 Task: Look for space in Kardzhali, Bulgaria from 13th August, 2023 to 17th August, 2023 for 2 adults in price range Rs.10000 to Rs.16000. Place can be entire place with 2 bedrooms having 2 beds and 1 bathroom. Property type can be house, flat, guest house. Amenities needed are: wifi. Booking option can be shelf check-in. Required host language is English.
Action: Mouse moved to (642, 85)
Screenshot: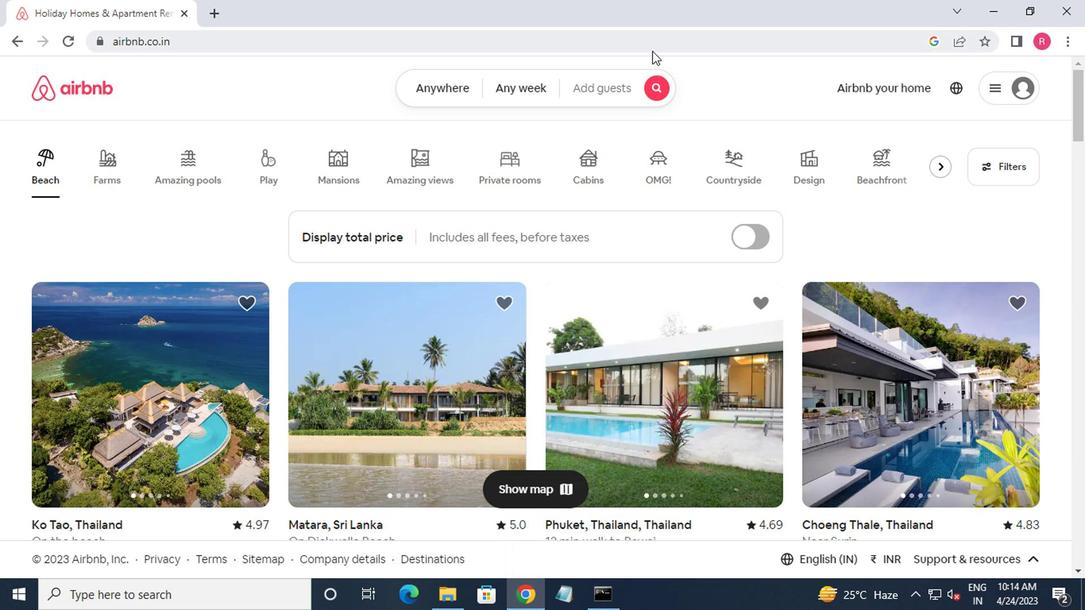 
Action: Mouse pressed left at (642, 85)
Screenshot: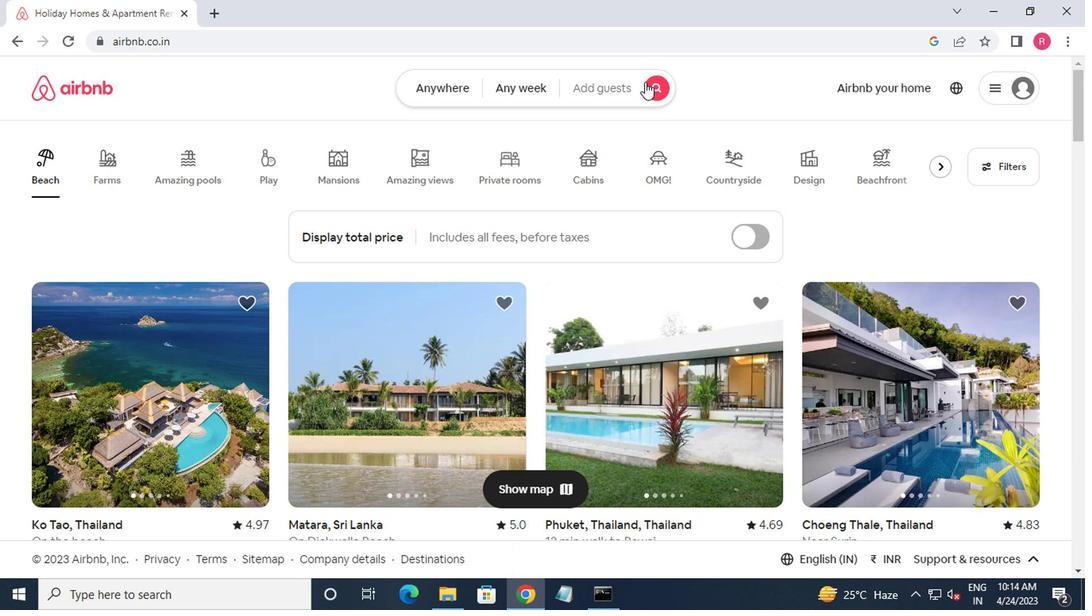 
Action: Mouse moved to (342, 162)
Screenshot: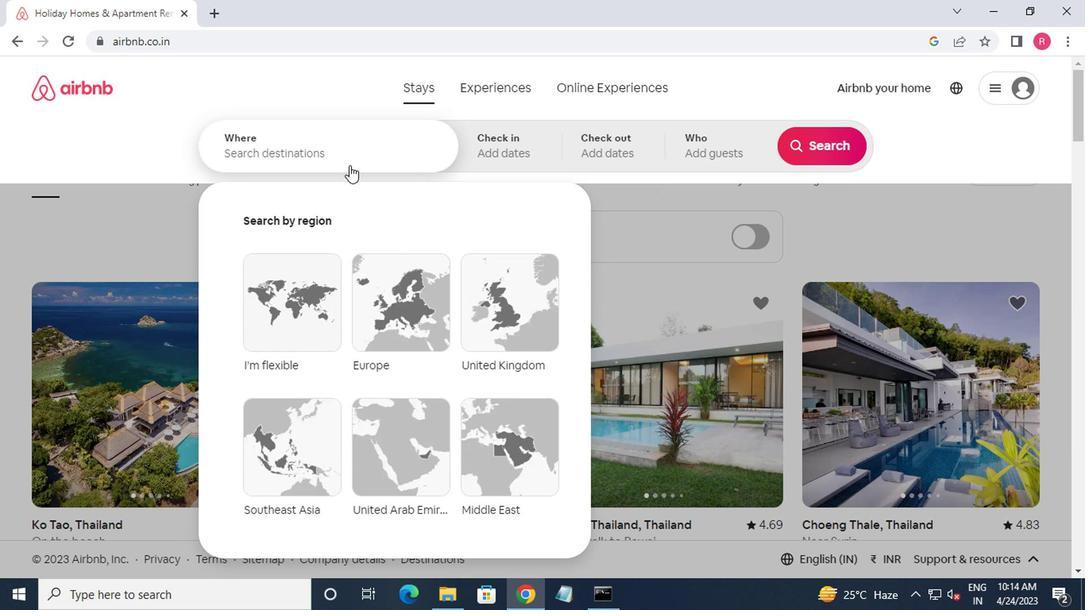 
Action: Mouse pressed left at (342, 162)
Screenshot: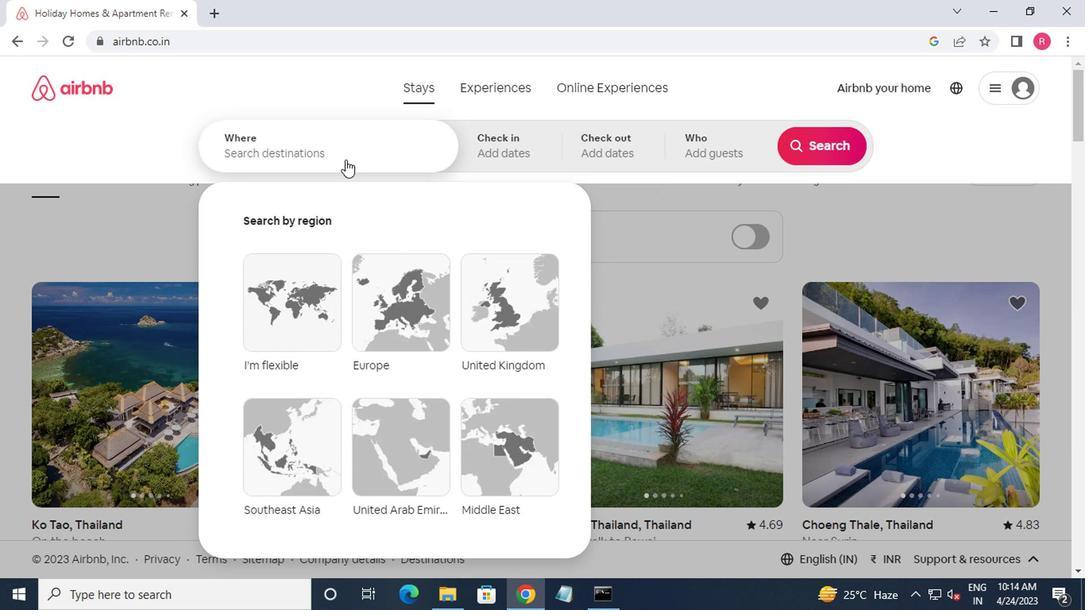 
Action: Mouse moved to (308, 183)
Screenshot: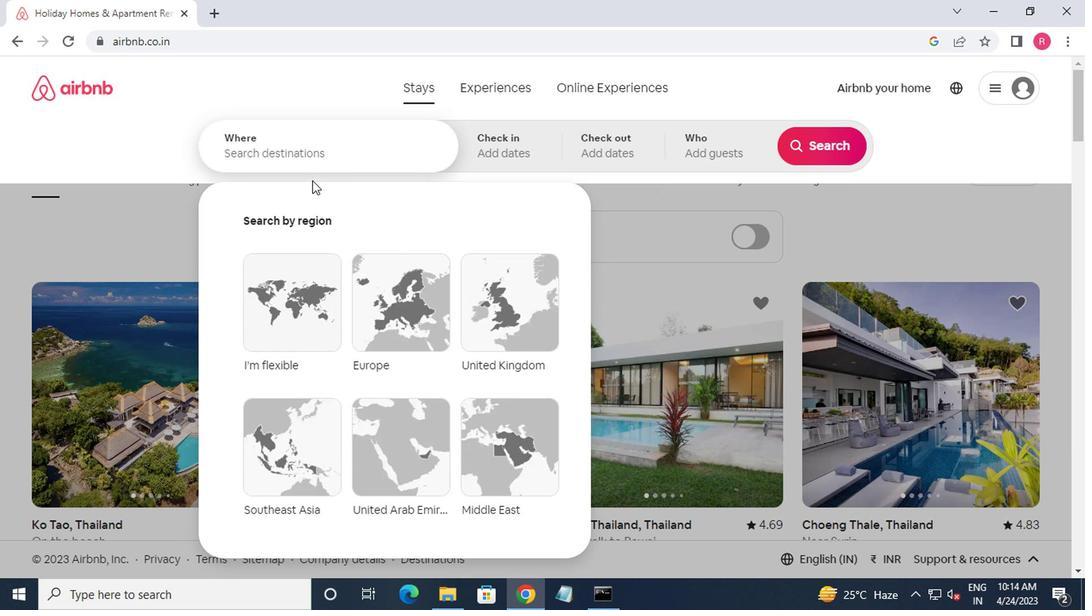 
Action: Key pressed kardzg<Key.backspace>hali
Screenshot: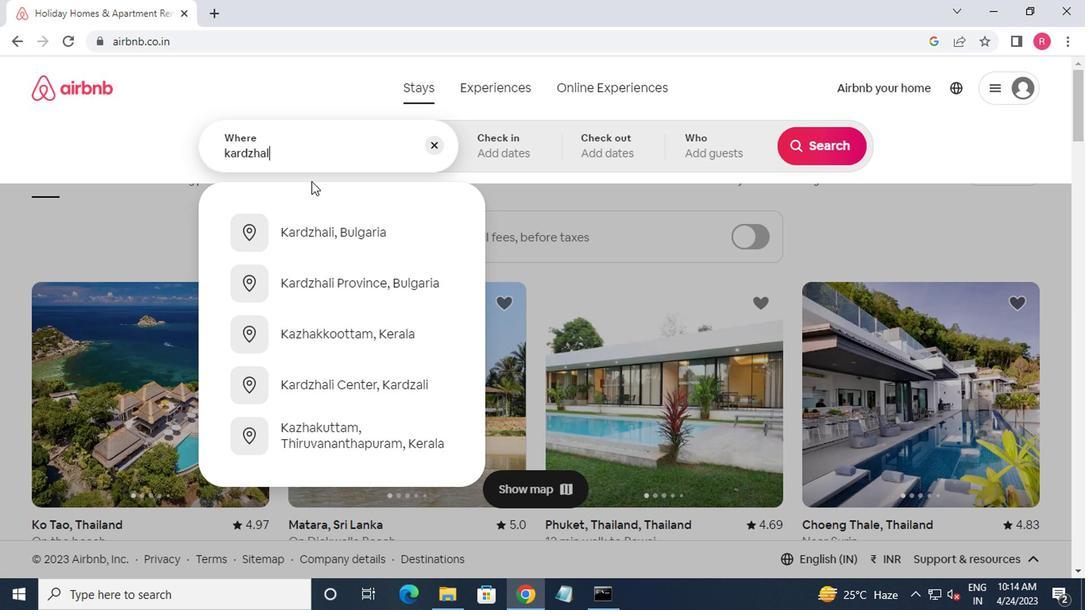 
Action: Mouse moved to (321, 246)
Screenshot: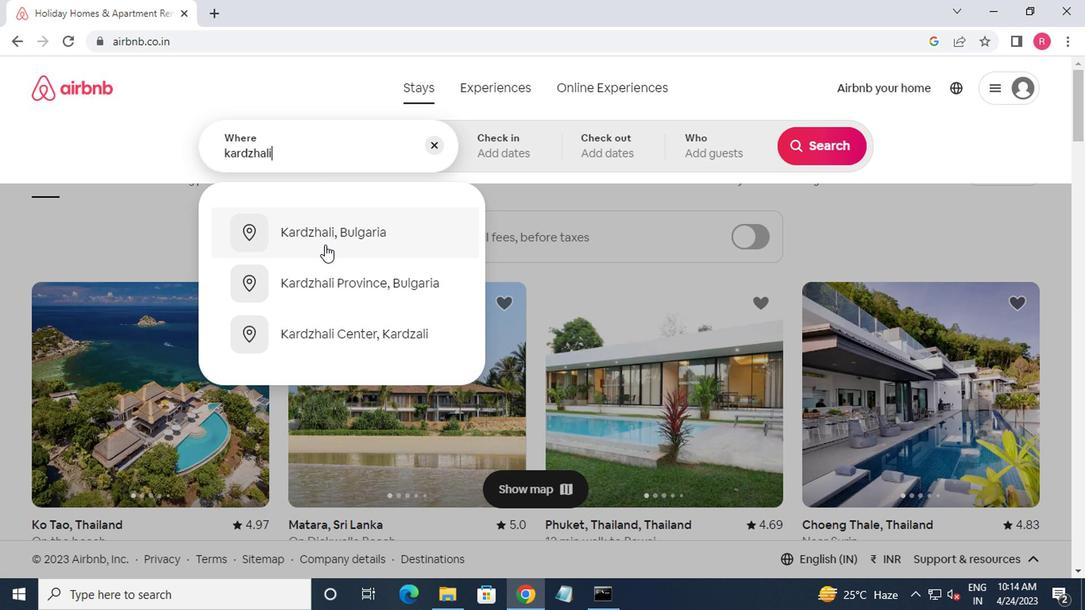 
Action: Mouse pressed left at (321, 246)
Screenshot: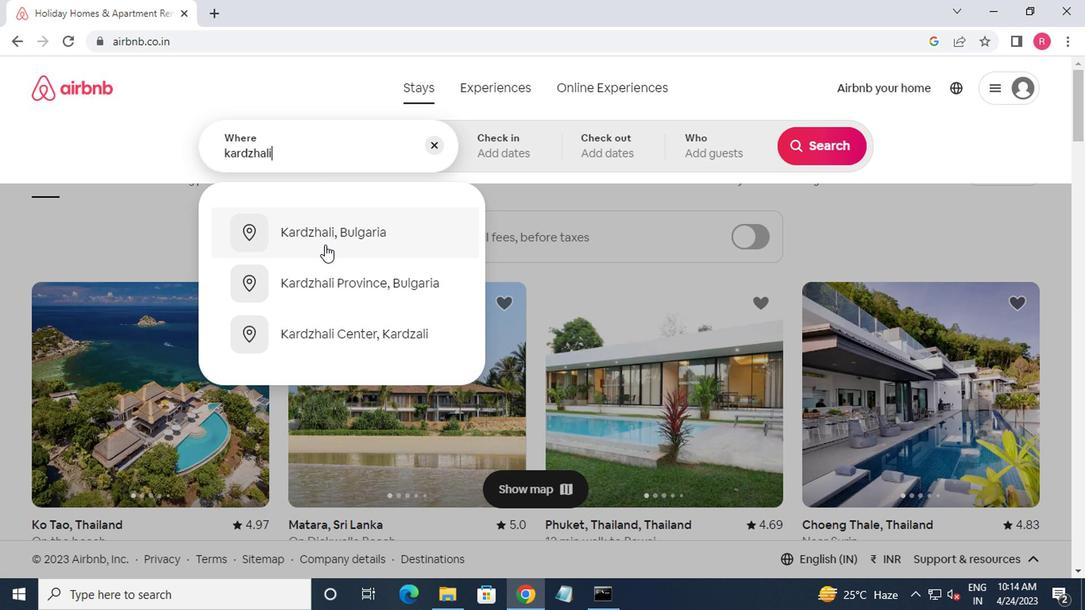 
Action: Mouse moved to (801, 274)
Screenshot: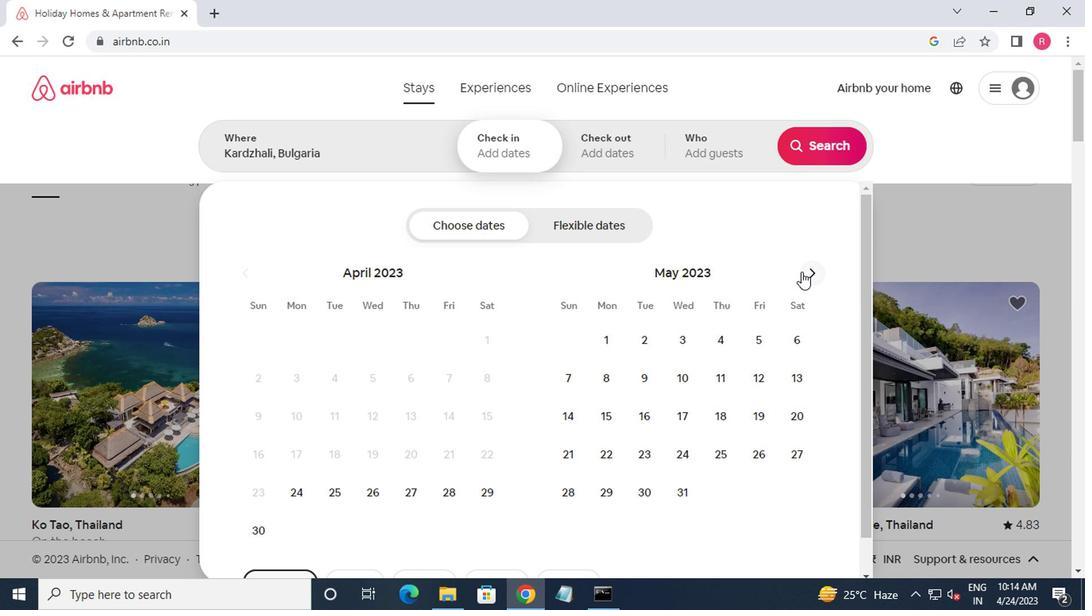 
Action: Mouse pressed left at (801, 274)
Screenshot: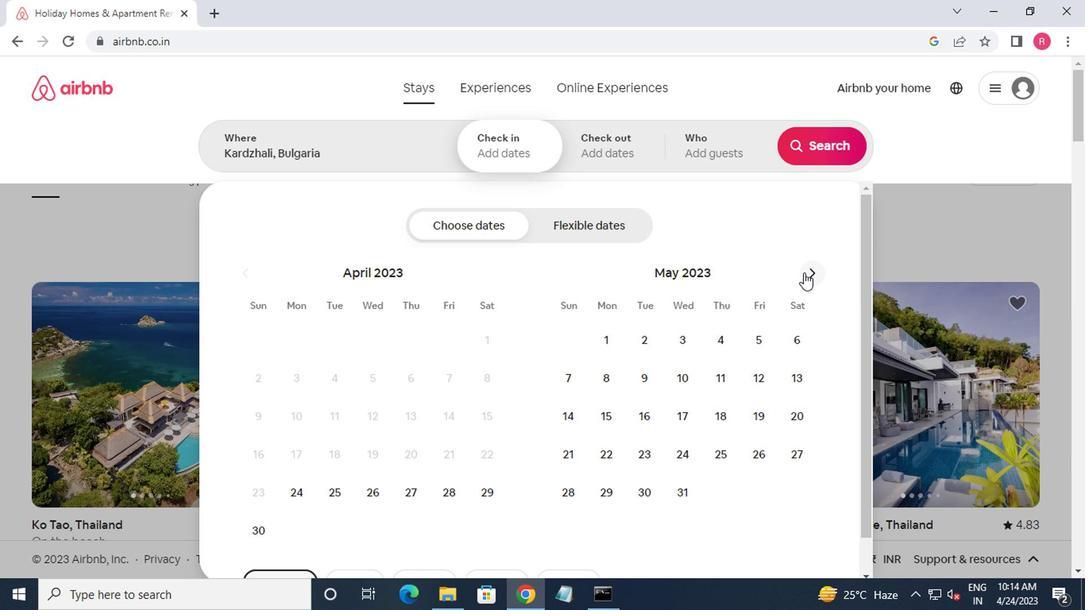 
Action: Mouse moved to (802, 274)
Screenshot: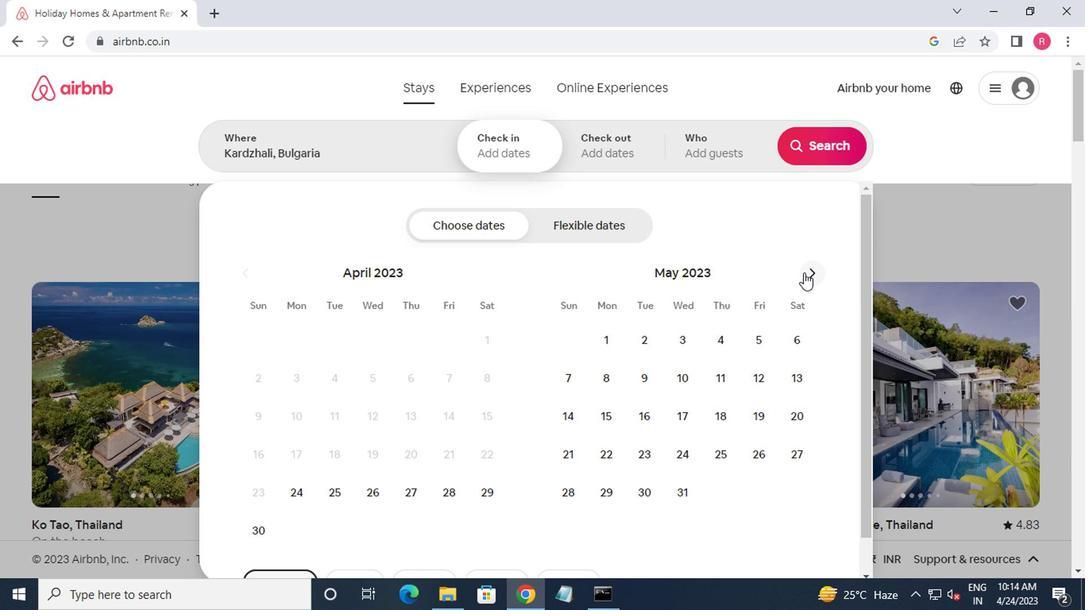
Action: Mouse pressed left at (802, 274)
Screenshot: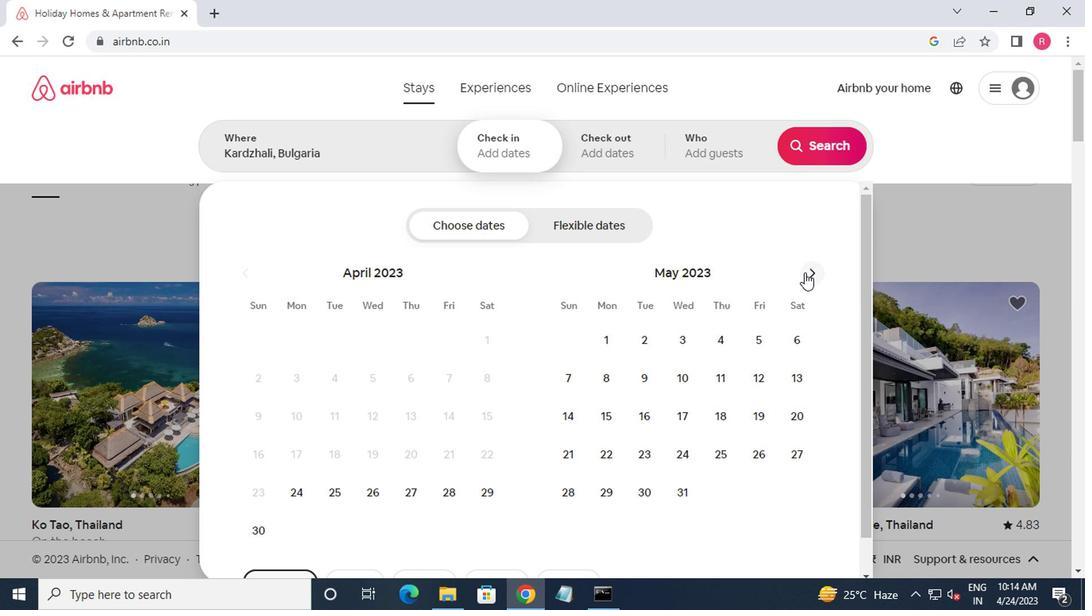 
Action: Mouse moved to (805, 274)
Screenshot: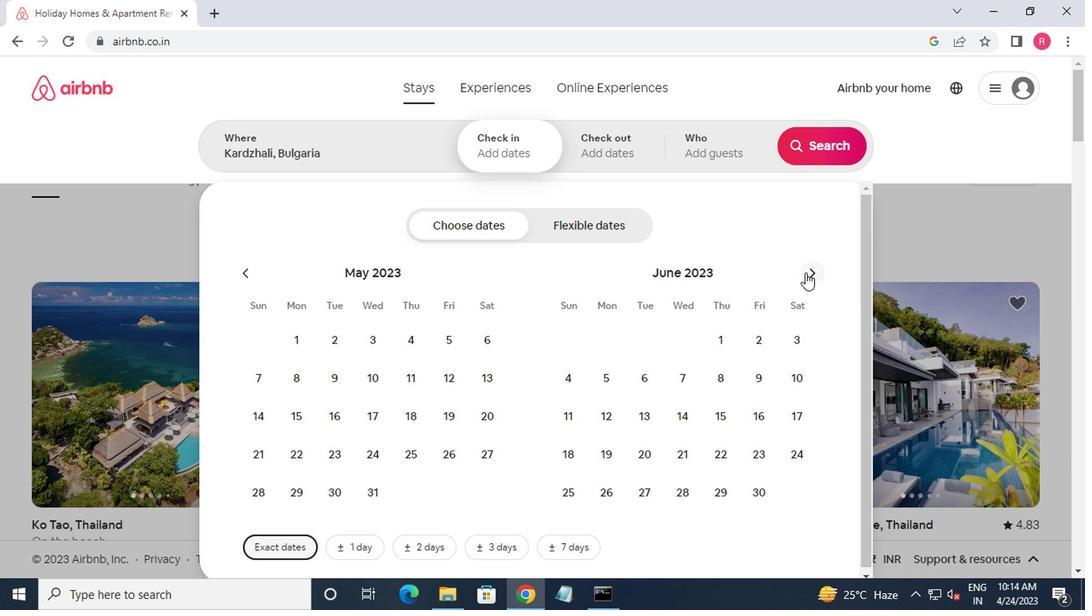 
Action: Mouse pressed left at (805, 274)
Screenshot: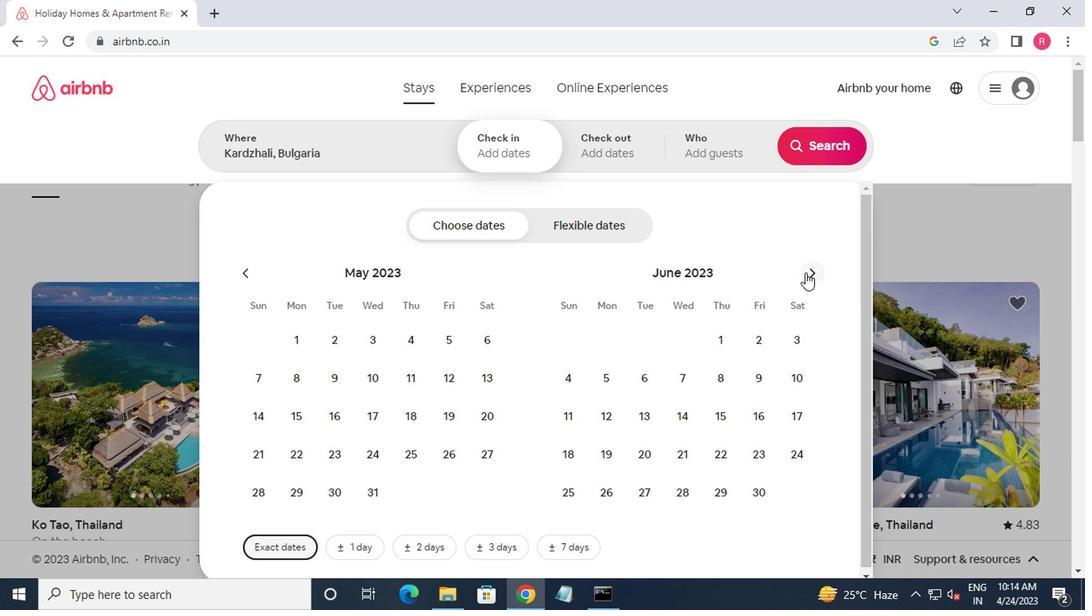 
Action: Mouse pressed left at (805, 274)
Screenshot: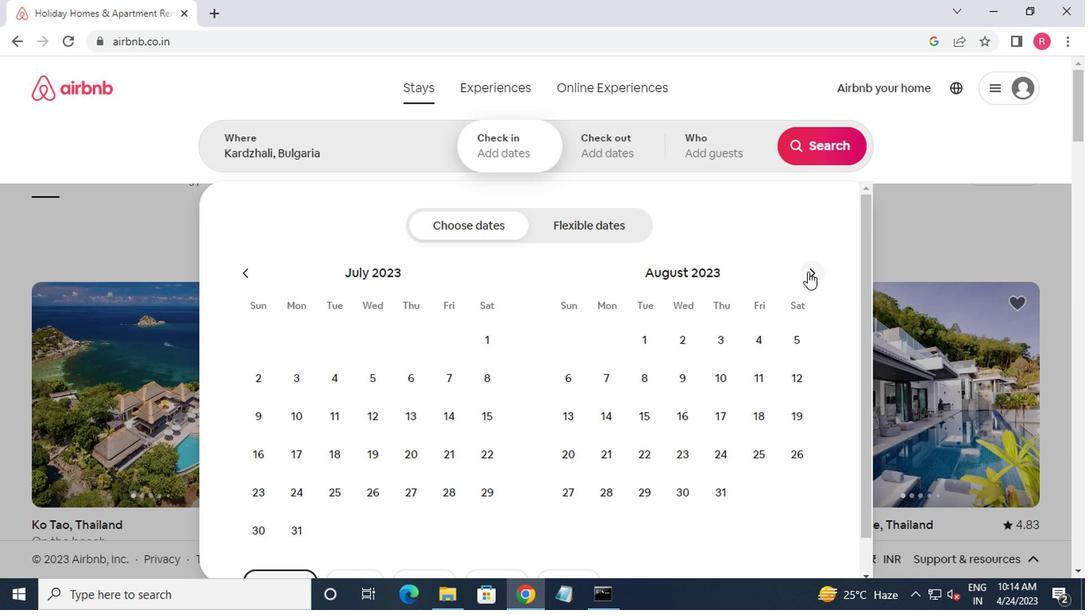 
Action: Mouse moved to (260, 423)
Screenshot: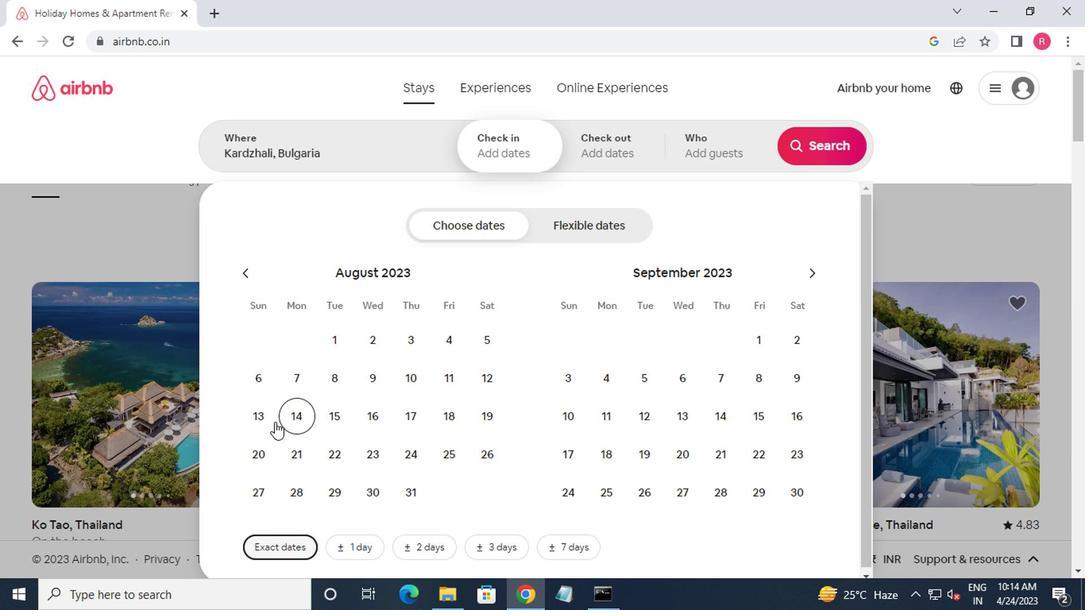 
Action: Mouse pressed left at (260, 423)
Screenshot: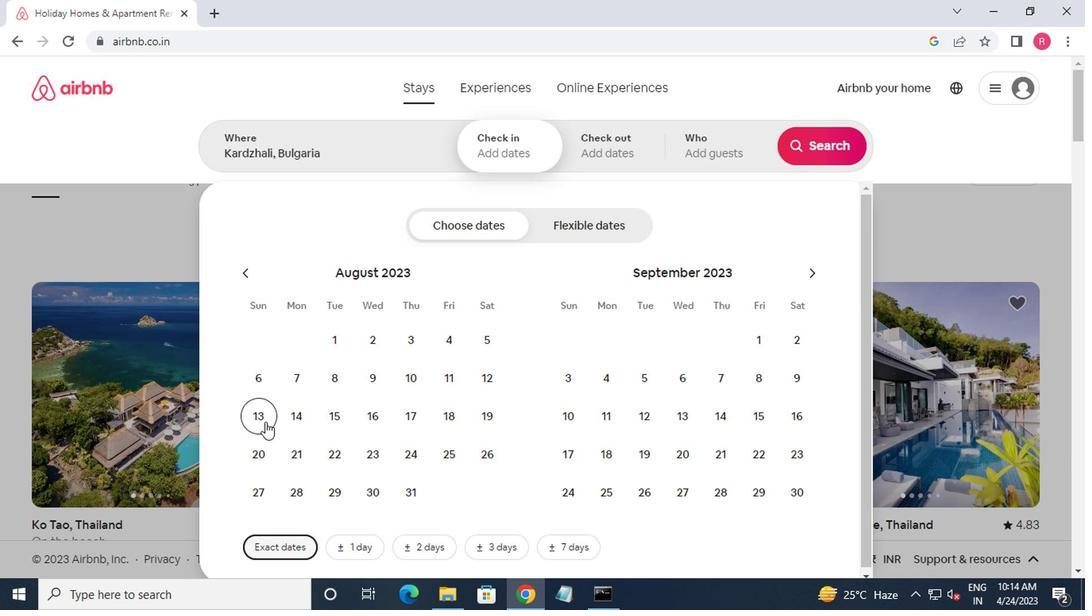 
Action: Mouse moved to (399, 425)
Screenshot: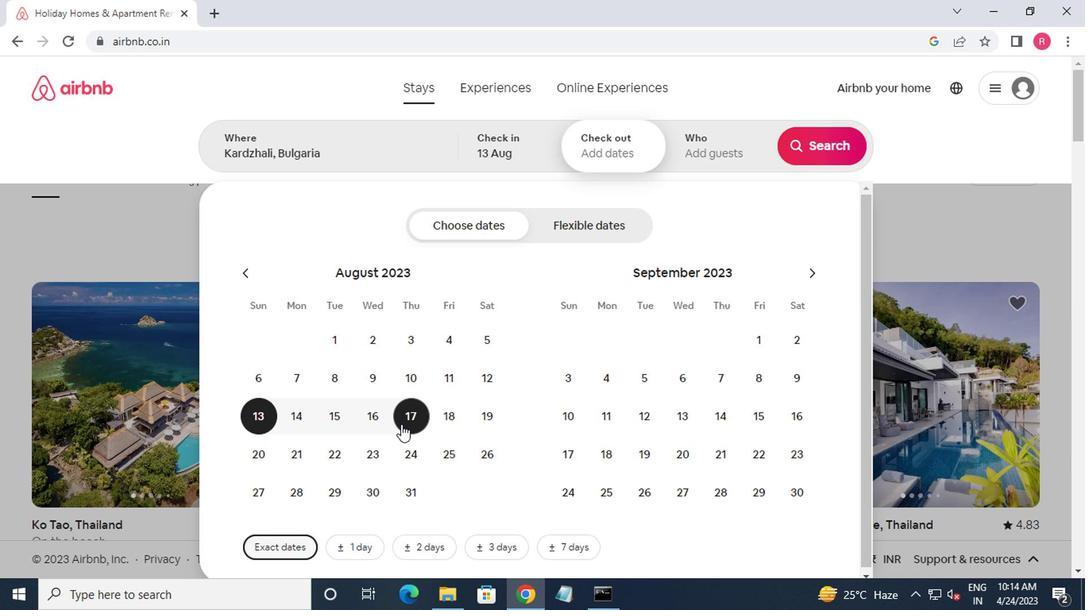 
Action: Mouse pressed left at (399, 425)
Screenshot: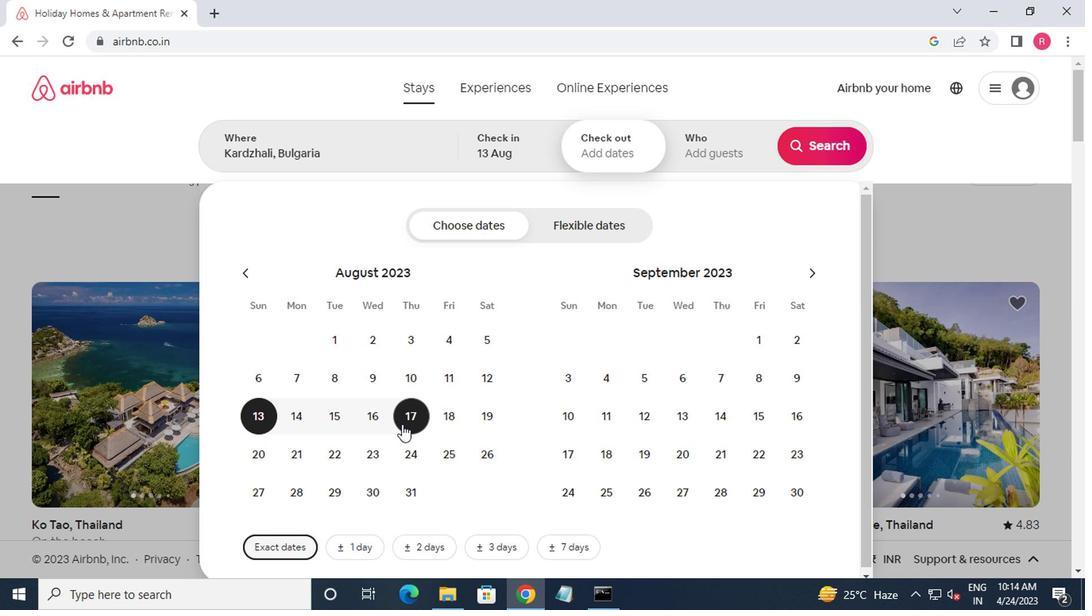 
Action: Mouse moved to (690, 151)
Screenshot: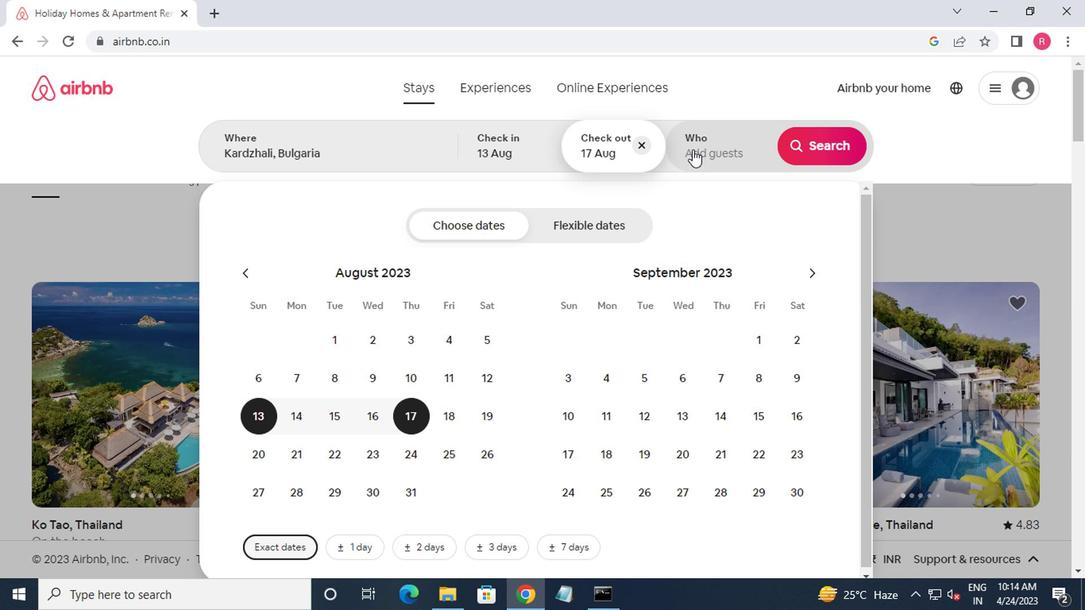 
Action: Mouse pressed left at (690, 151)
Screenshot: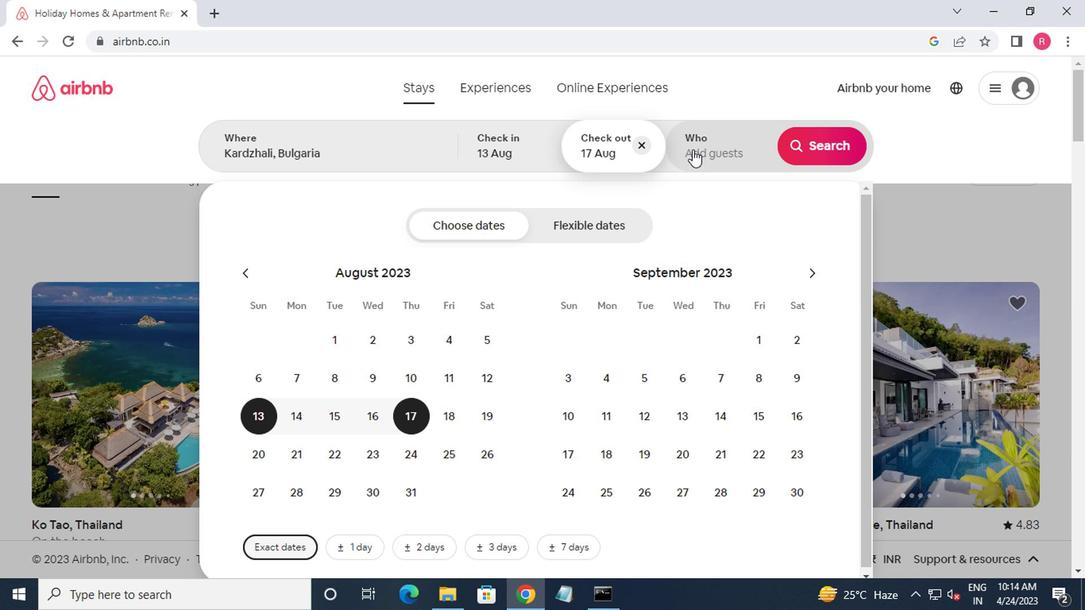 
Action: Mouse moved to (819, 236)
Screenshot: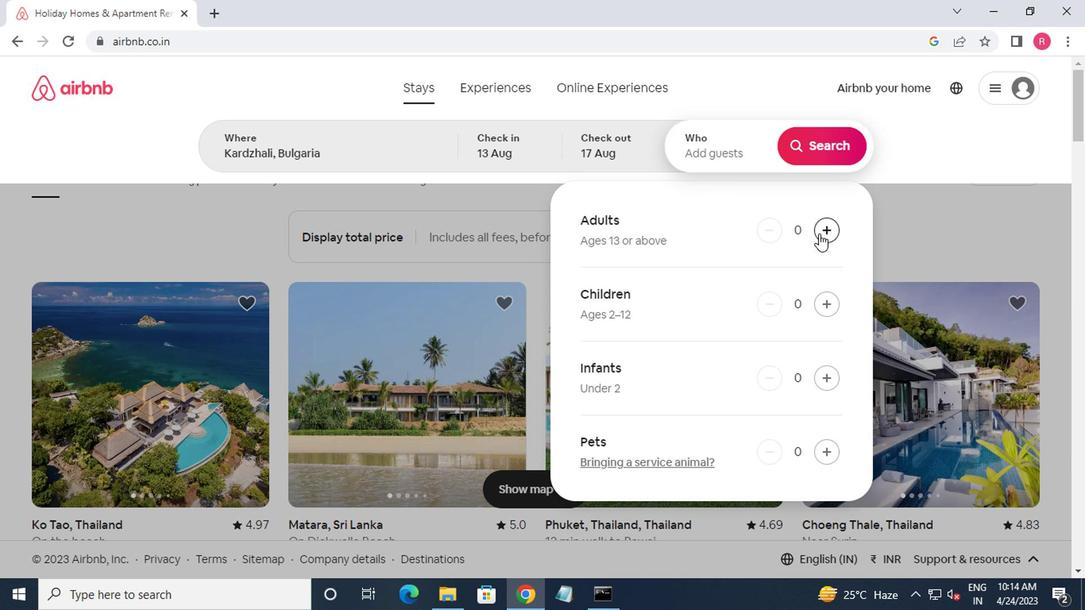 
Action: Mouse pressed left at (819, 236)
Screenshot: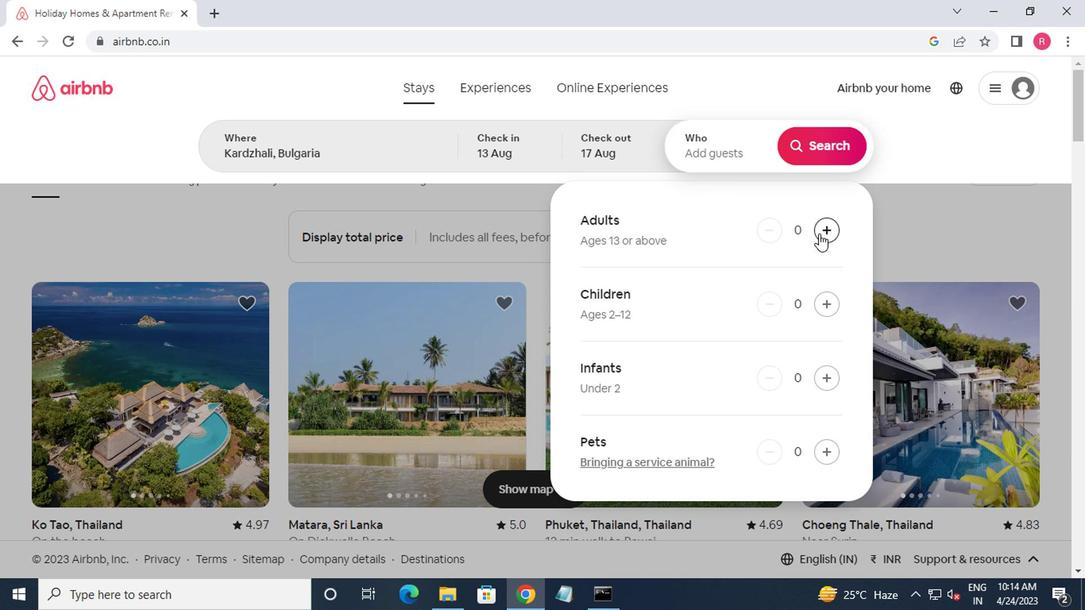 
Action: Mouse moved to (819, 236)
Screenshot: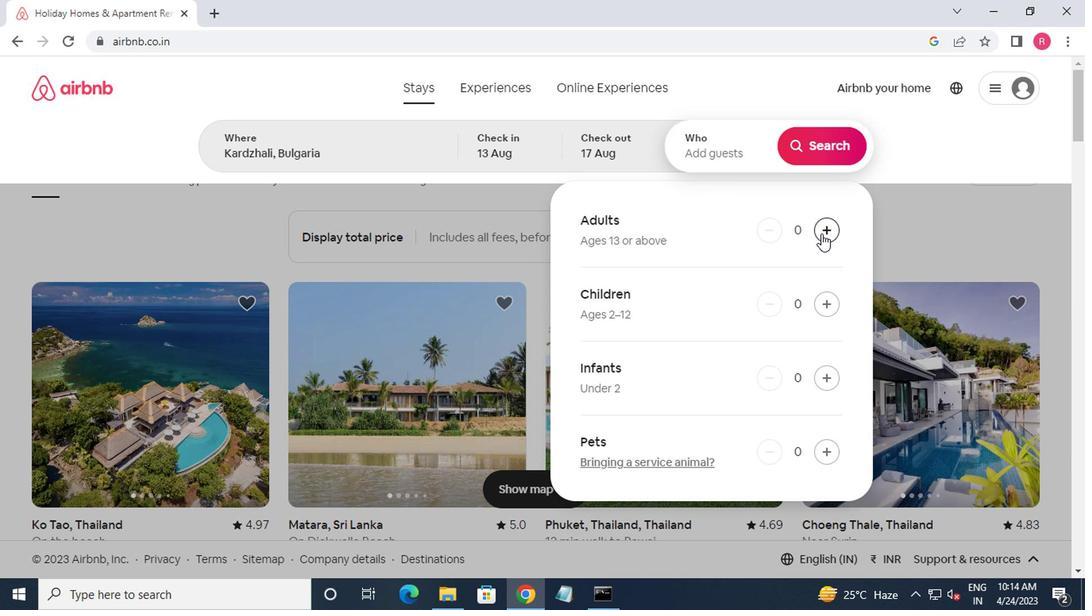 
Action: Mouse pressed left at (819, 236)
Screenshot: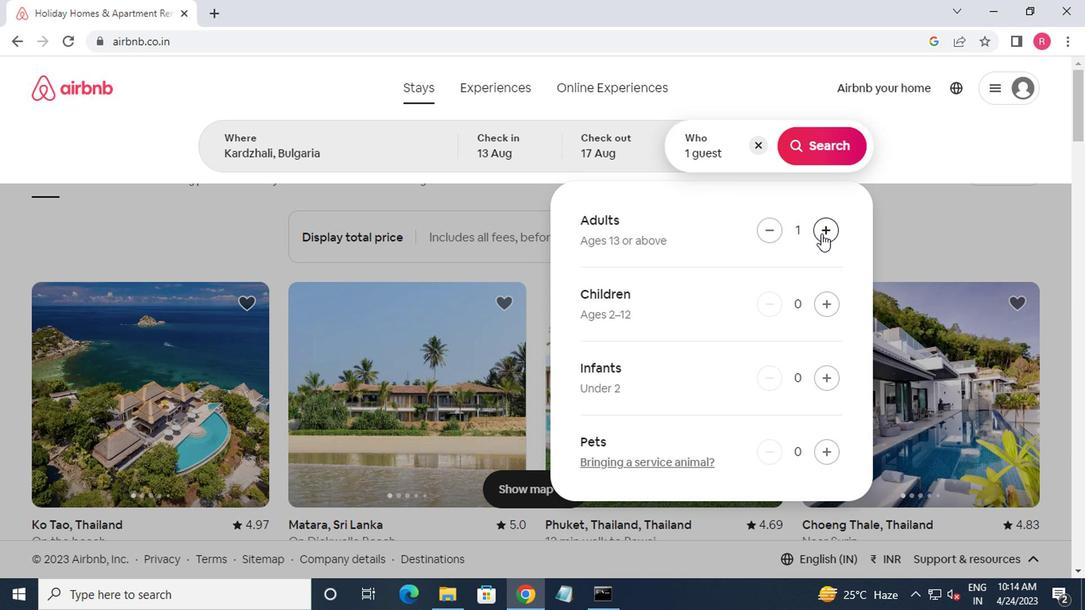 
Action: Mouse moved to (809, 161)
Screenshot: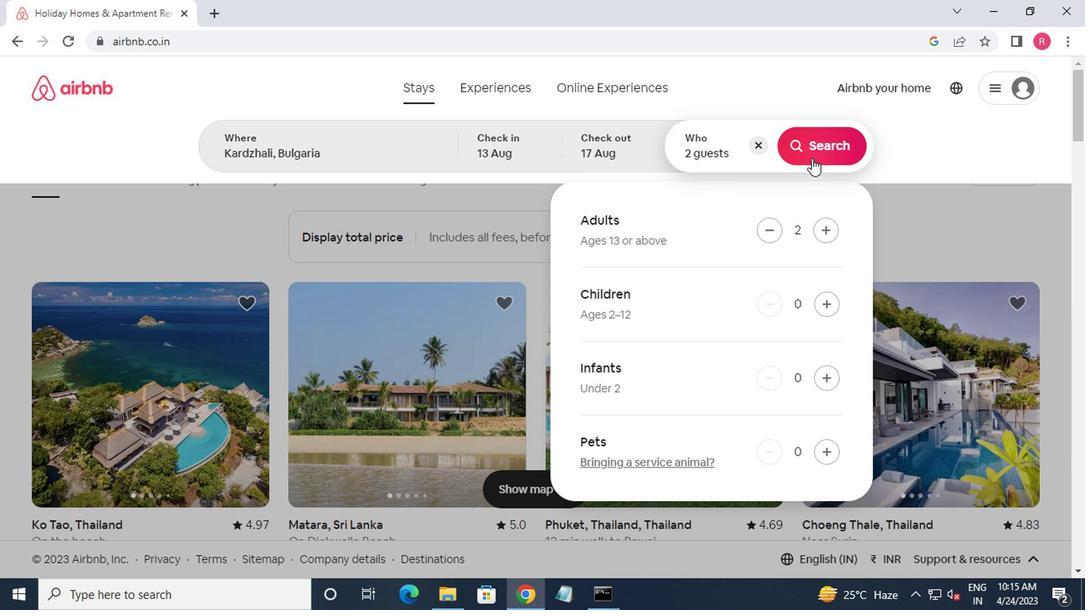 
Action: Mouse pressed left at (809, 161)
Screenshot: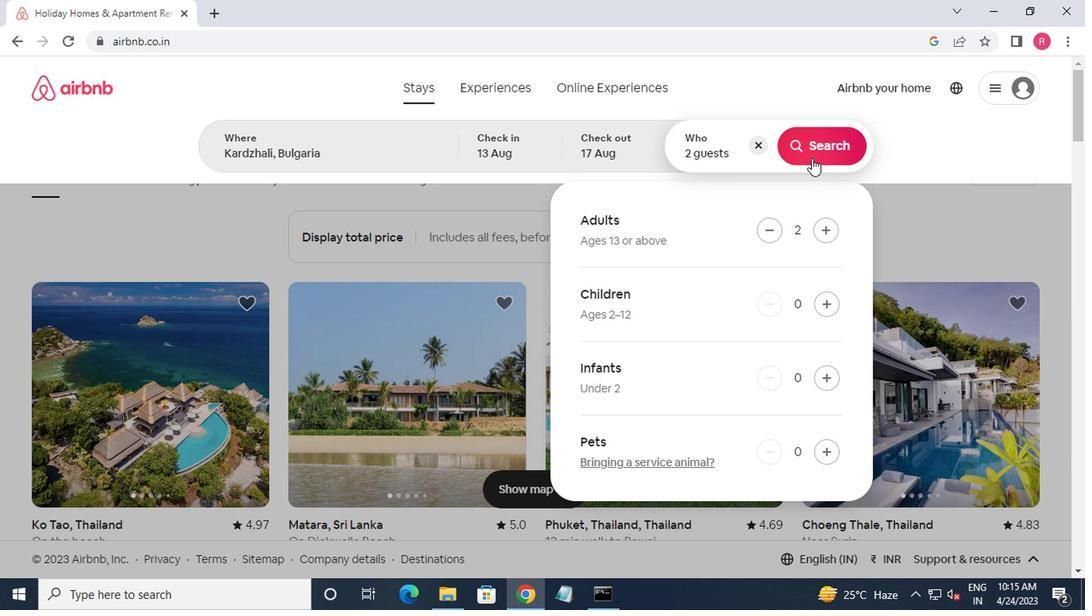 
Action: Mouse moved to (1005, 154)
Screenshot: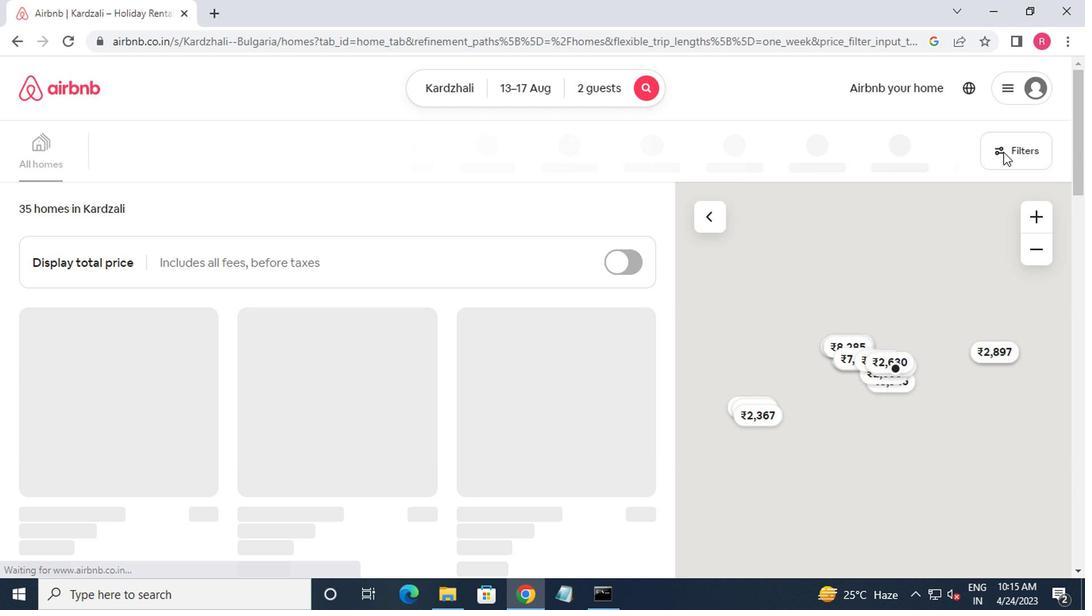 
Action: Mouse pressed left at (1005, 154)
Screenshot: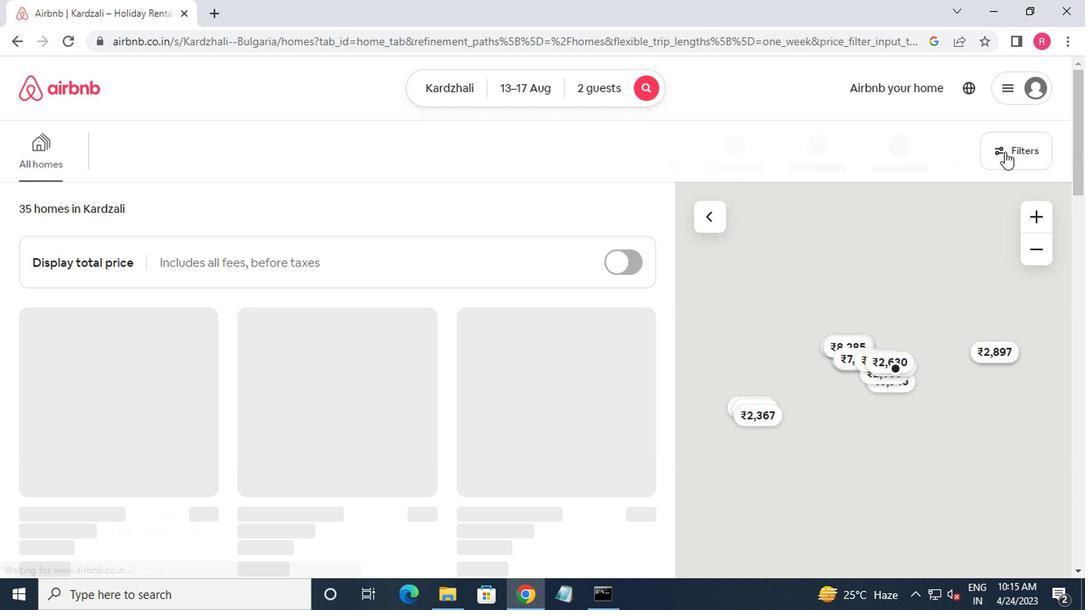 
Action: Mouse moved to (404, 343)
Screenshot: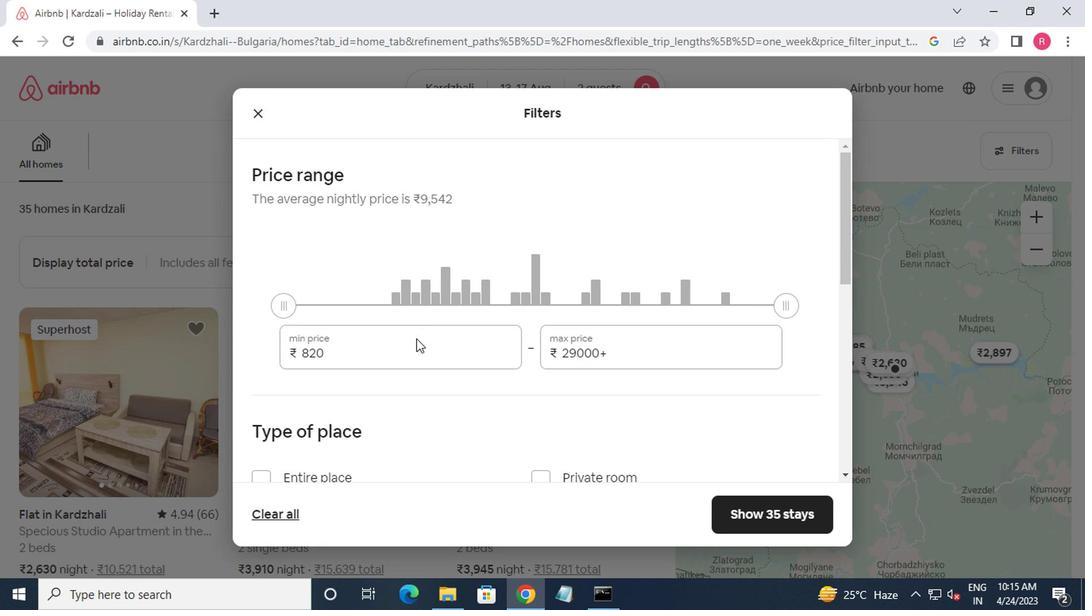
Action: Mouse pressed left at (404, 343)
Screenshot: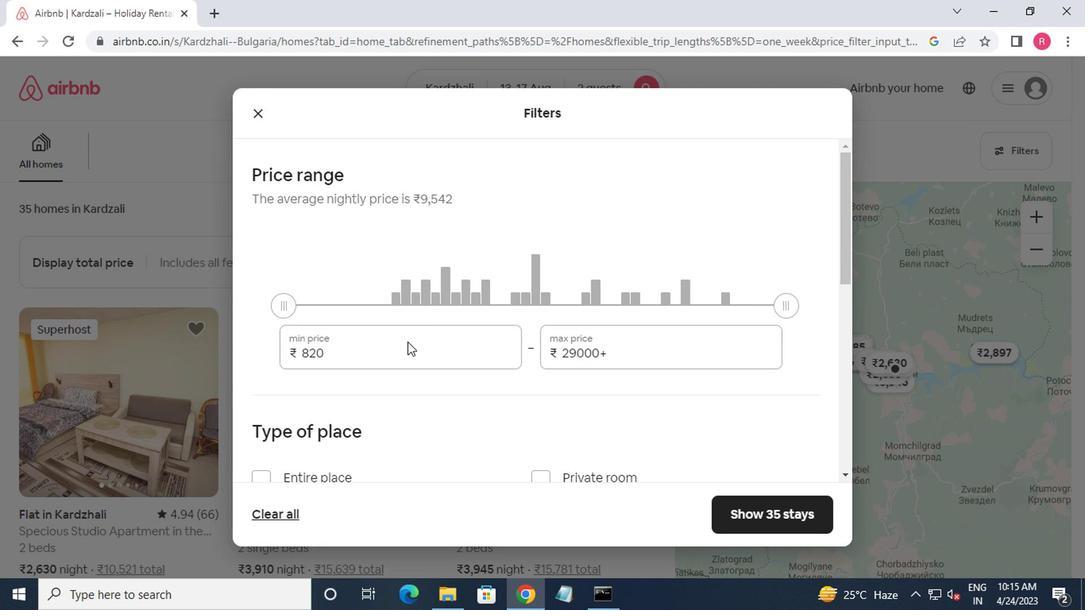 
Action: Mouse moved to (386, 353)
Screenshot: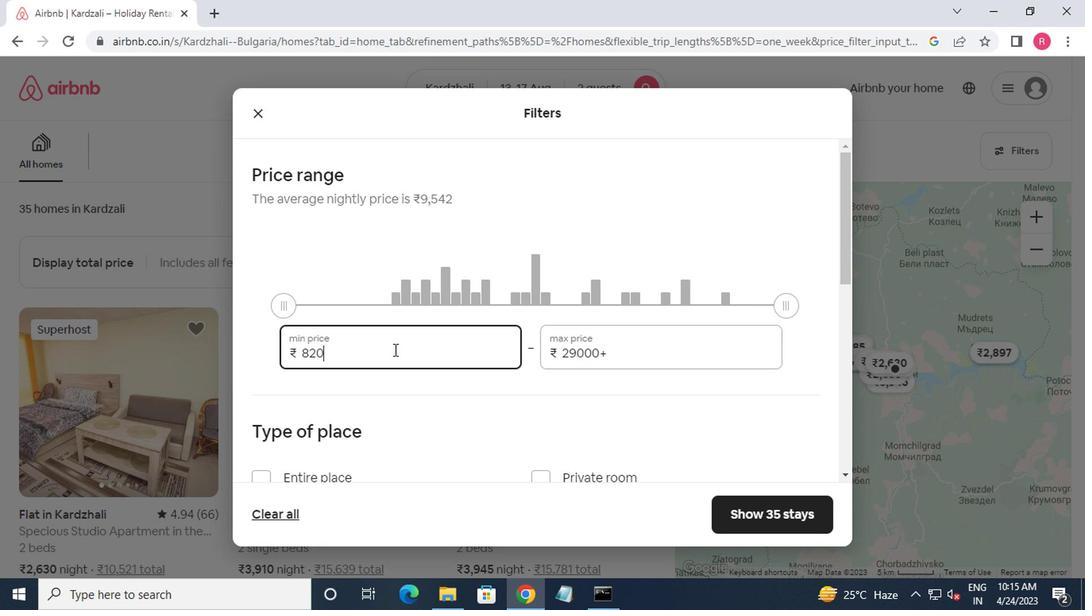 
Action: Key pressed <Key.backspace><Key.backspace><Key.backspace><Key.backspace><Key.backspace><Key.backspace><Key.backspace><Key.backspace><Key.backspace><Key.backspace><Key.backspace><Key.backspace>10000<Key.tab>16000
Screenshot: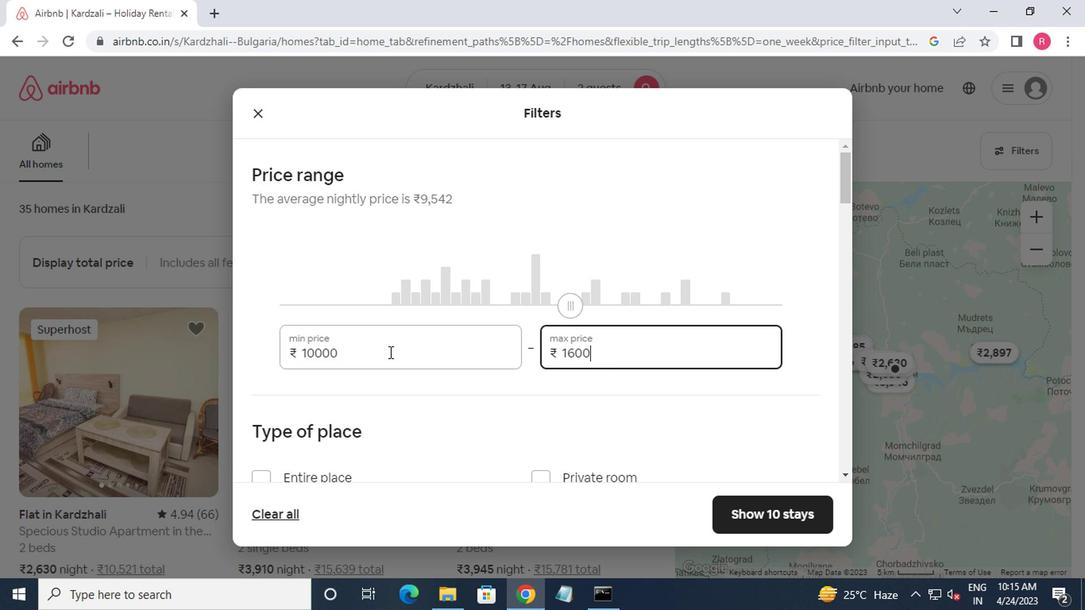 
Action: Mouse moved to (402, 362)
Screenshot: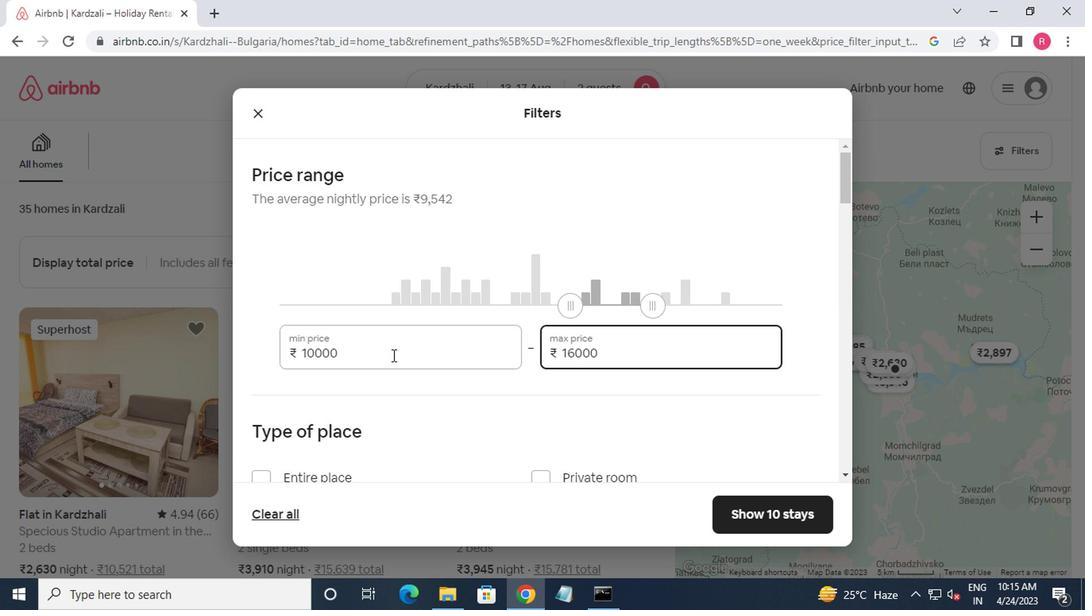 
Action: Mouse scrolled (402, 361) with delta (0, 0)
Screenshot: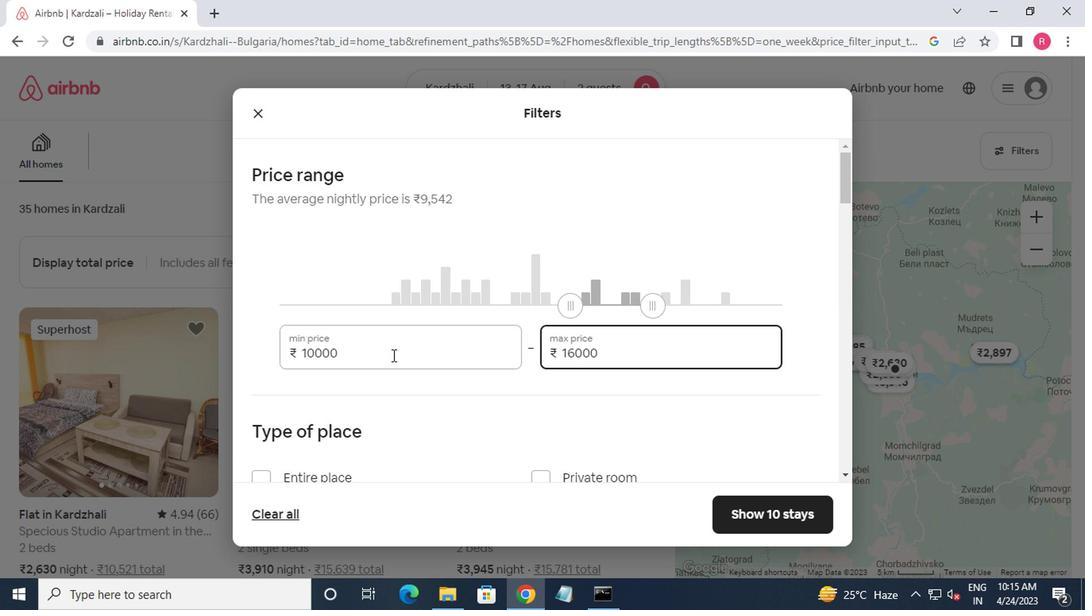 
Action: Mouse moved to (412, 364)
Screenshot: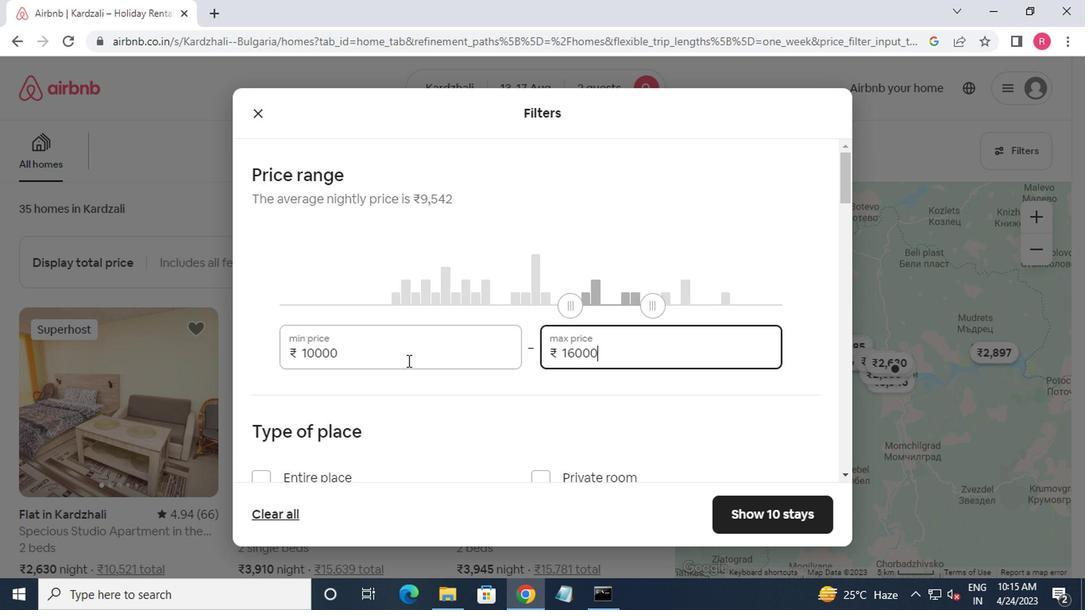 
Action: Mouse scrolled (412, 363) with delta (0, 0)
Screenshot: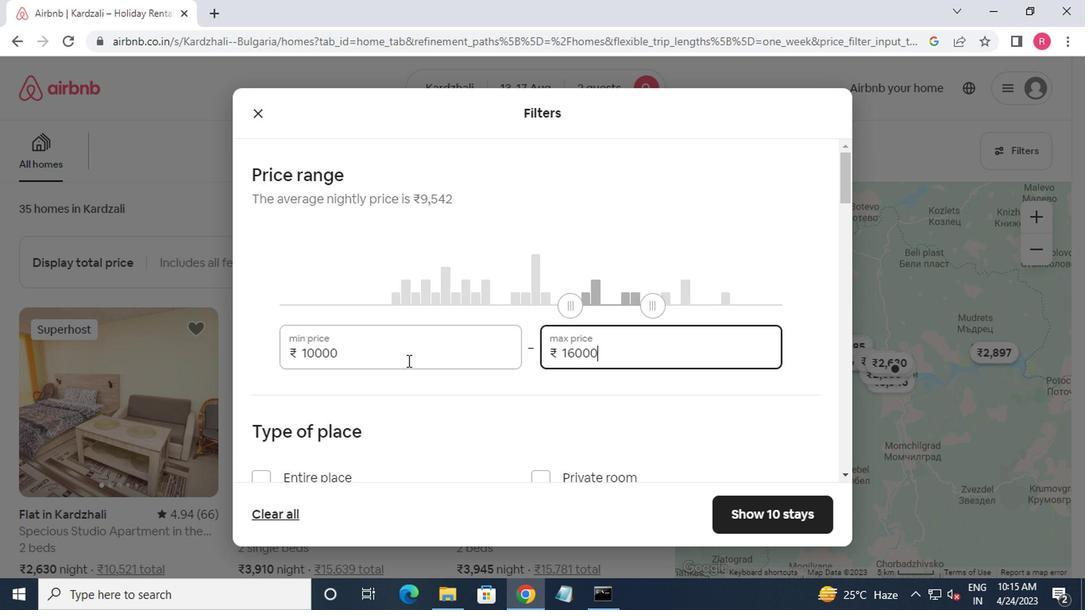 
Action: Mouse moved to (301, 330)
Screenshot: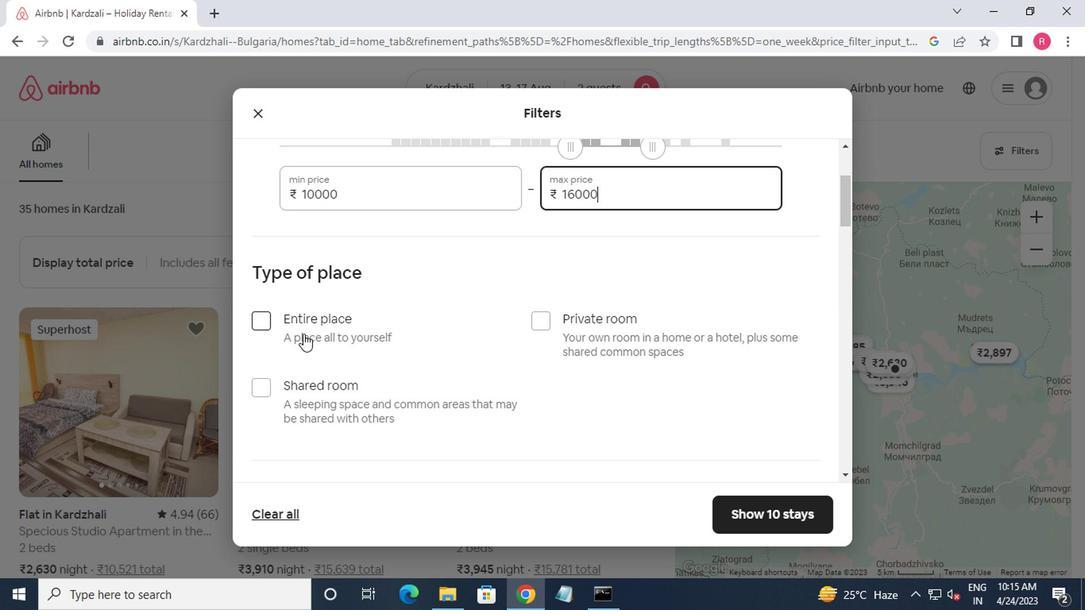 
Action: Mouse pressed left at (301, 330)
Screenshot: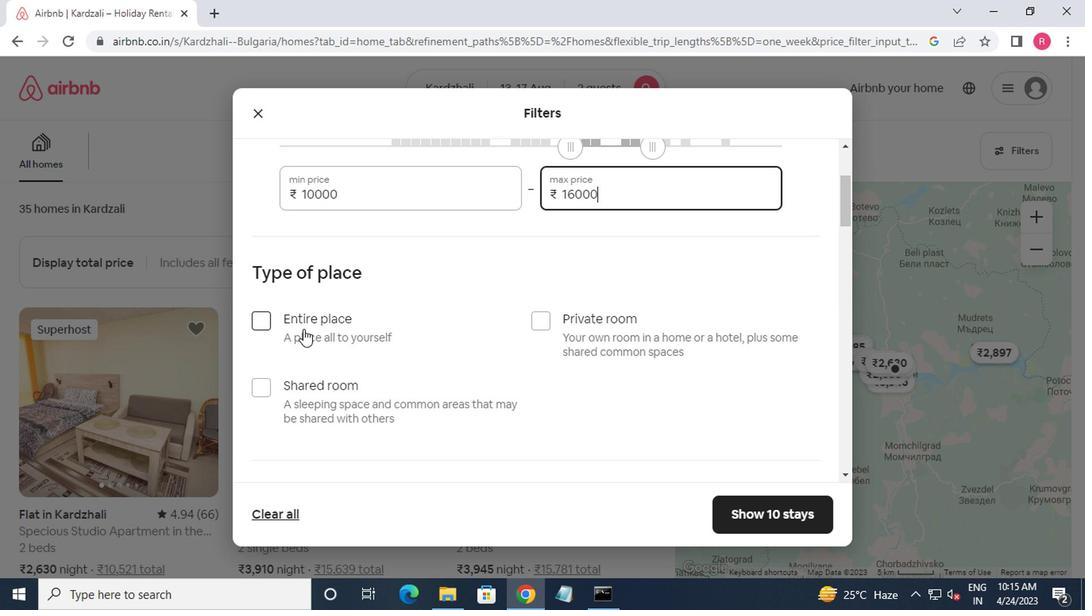
Action: Mouse moved to (356, 346)
Screenshot: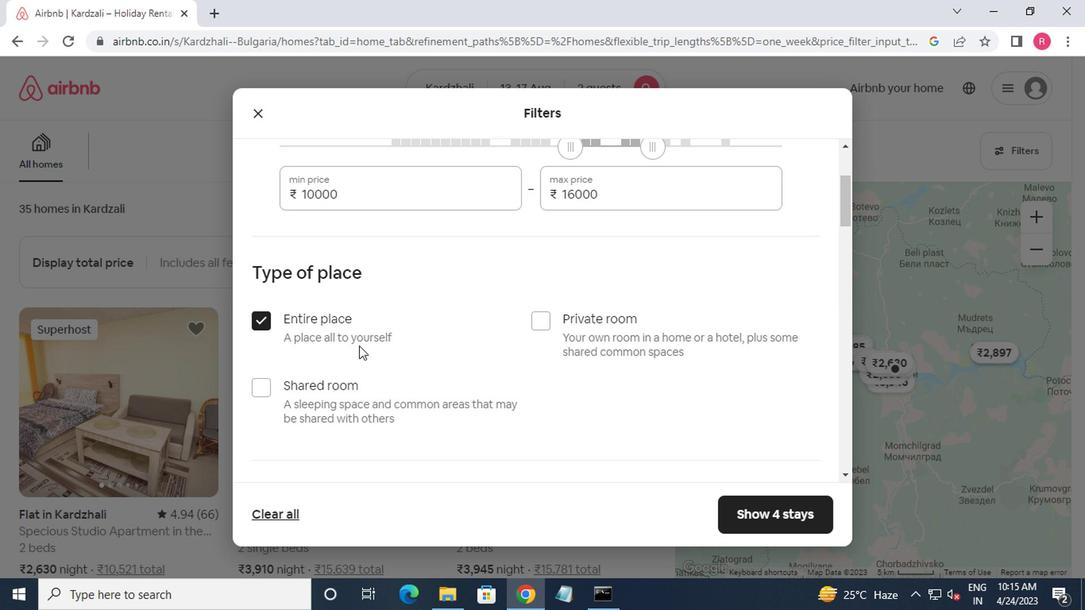 
Action: Mouse scrolled (356, 346) with delta (0, 0)
Screenshot: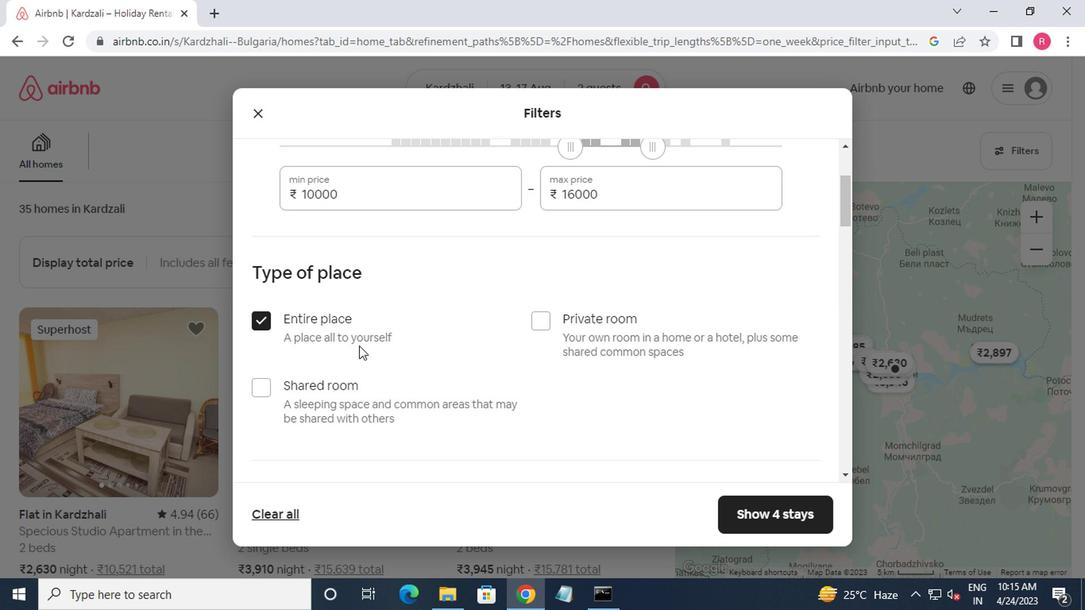 
Action: Mouse moved to (357, 346)
Screenshot: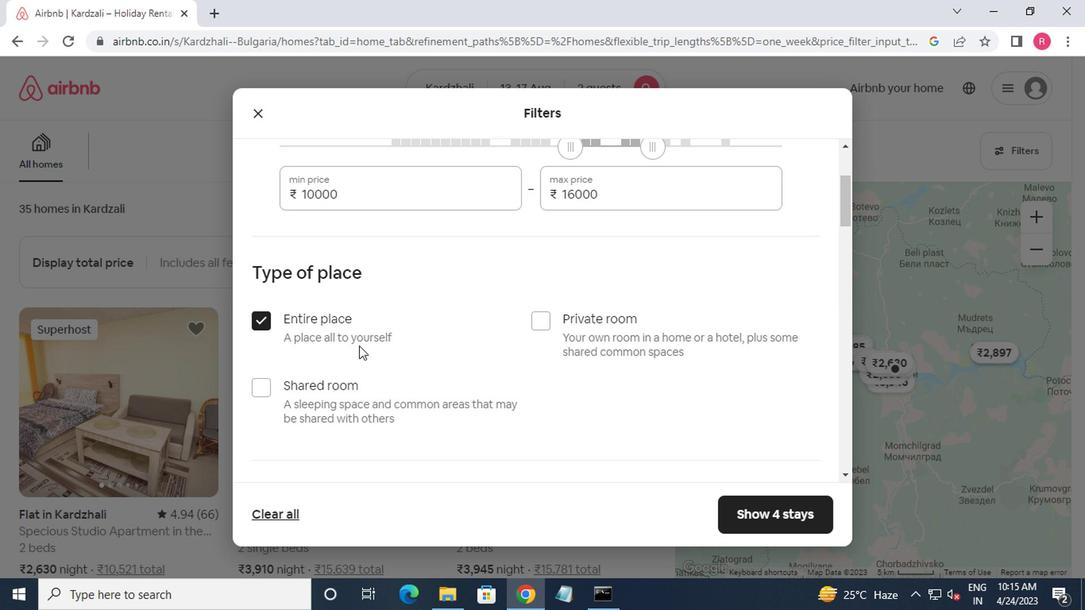 
Action: Mouse scrolled (357, 346) with delta (0, 0)
Screenshot: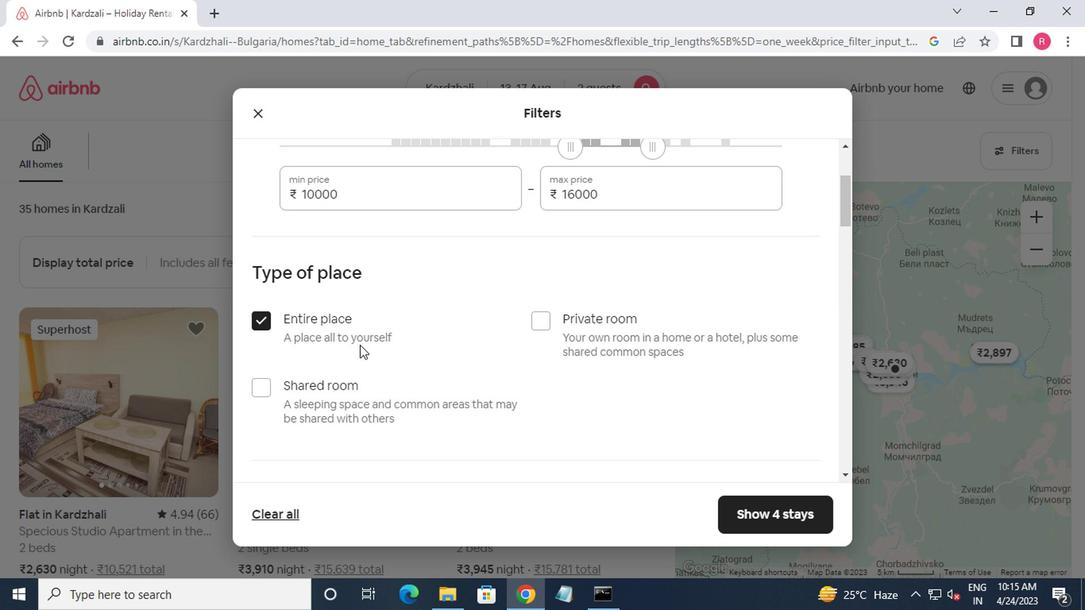 
Action: Mouse moved to (395, 430)
Screenshot: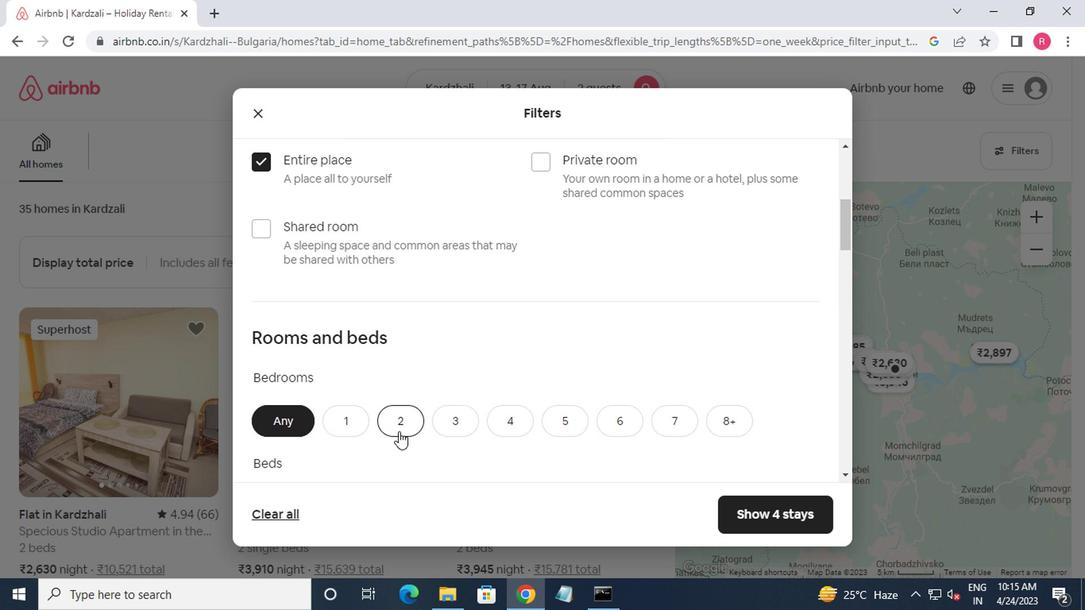 
Action: Mouse pressed left at (395, 430)
Screenshot: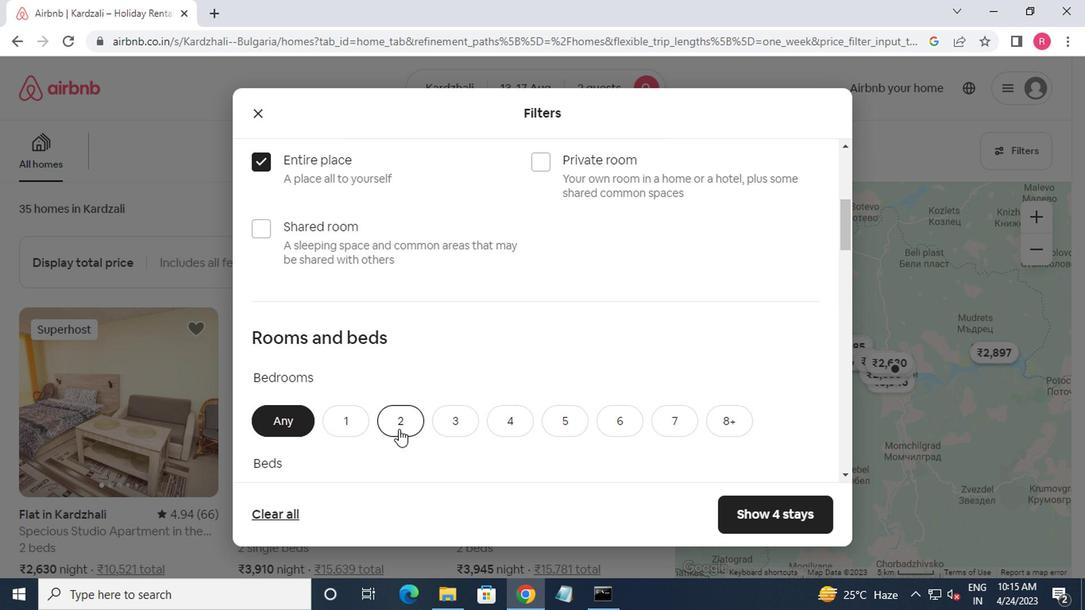
Action: Mouse moved to (395, 425)
Screenshot: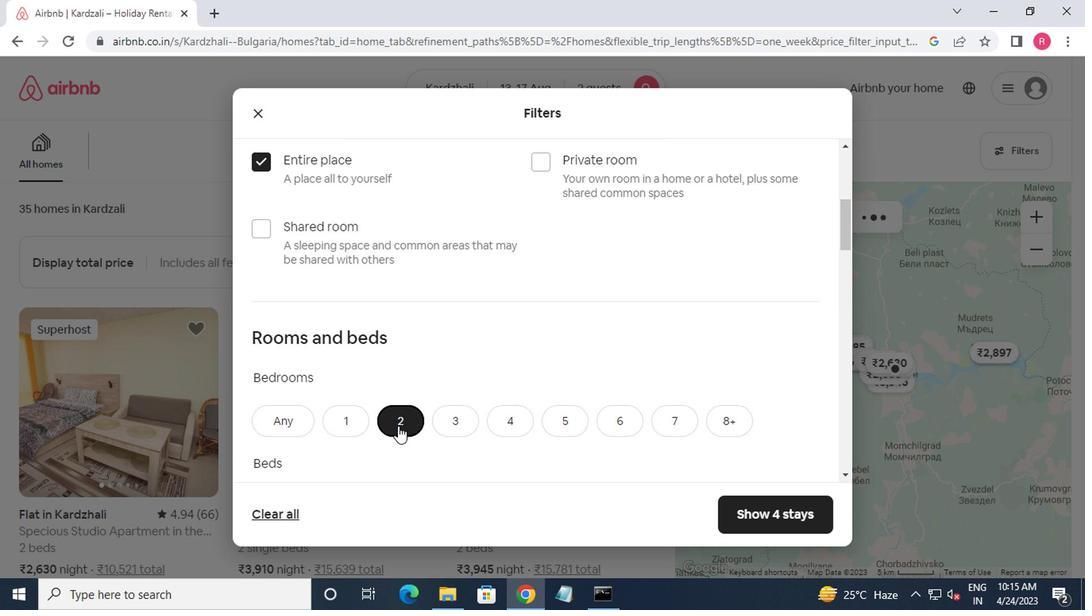 
Action: Mouse scrolled (395, 424) with delta (0, -1)
Screenshot: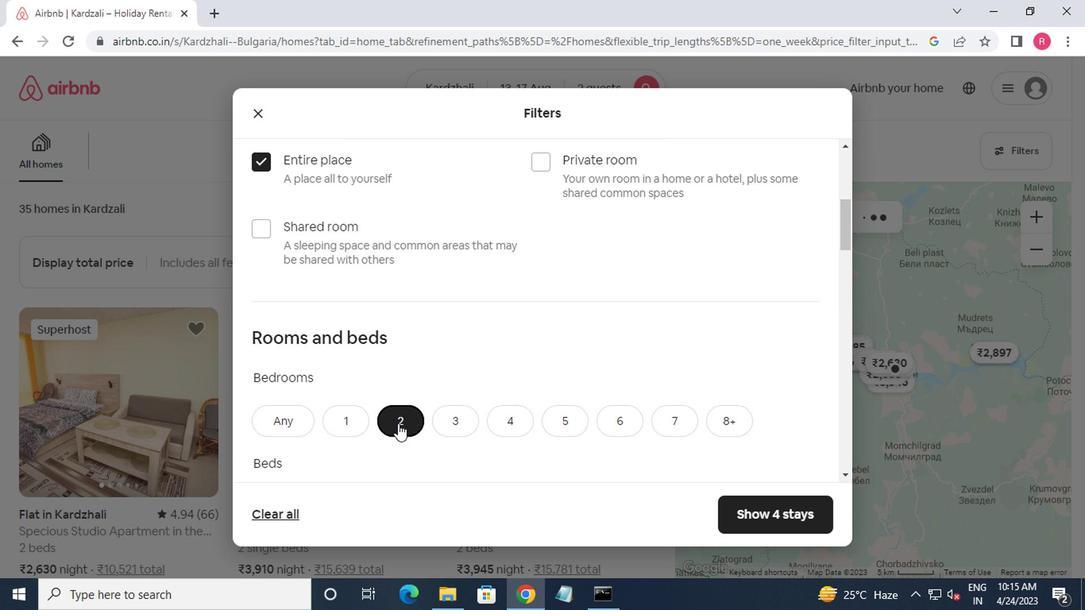 
Action: Mouse scrolled (395, 424) with delta (0, -1)
Screenshot: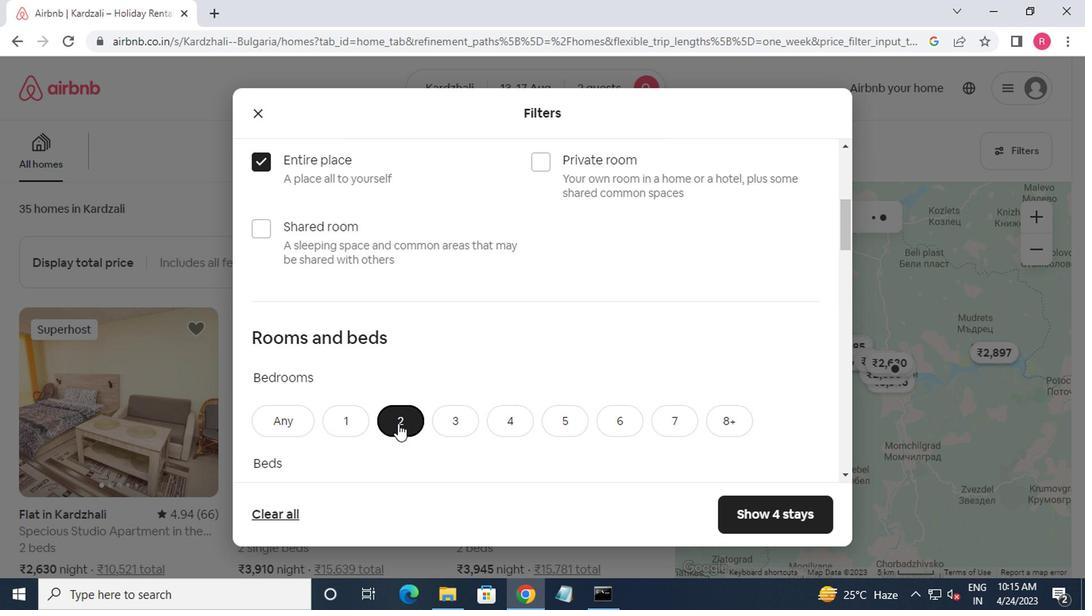 
Action: Mouse scrolled (395, 424) with delta (0, -1)
Screenshot: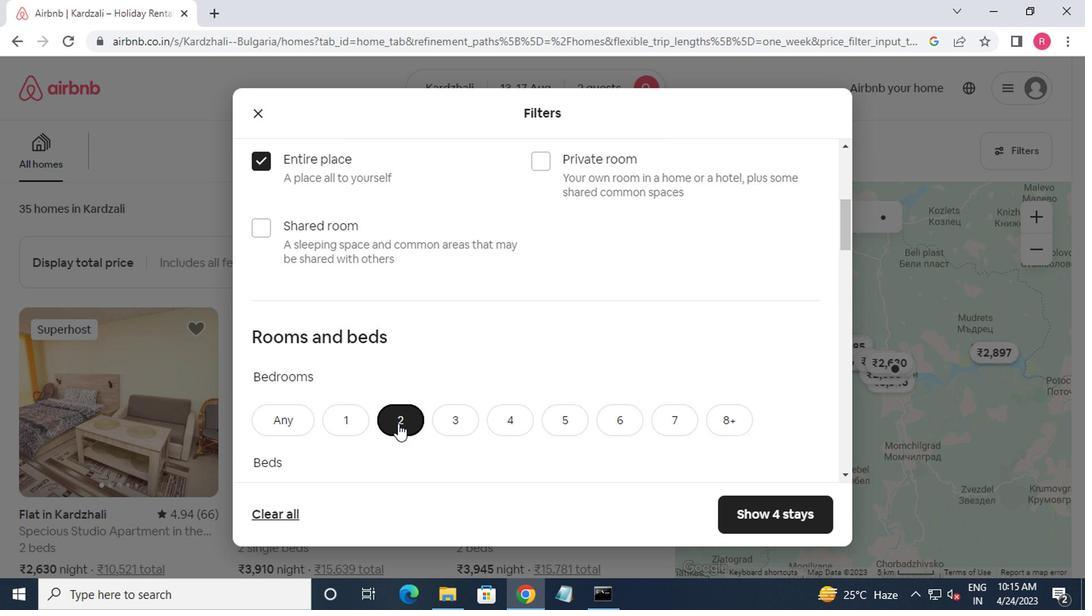 
Action: Mouse moved to (391, 278)
Screenshot: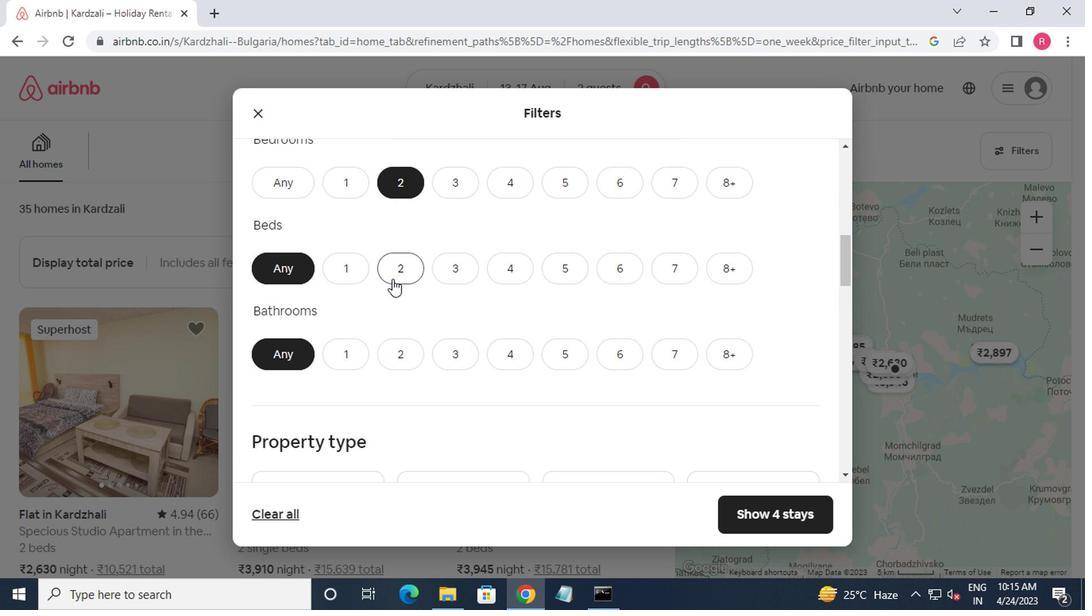 
Action: Mouse pressed left at (391, 278)
Screenshot: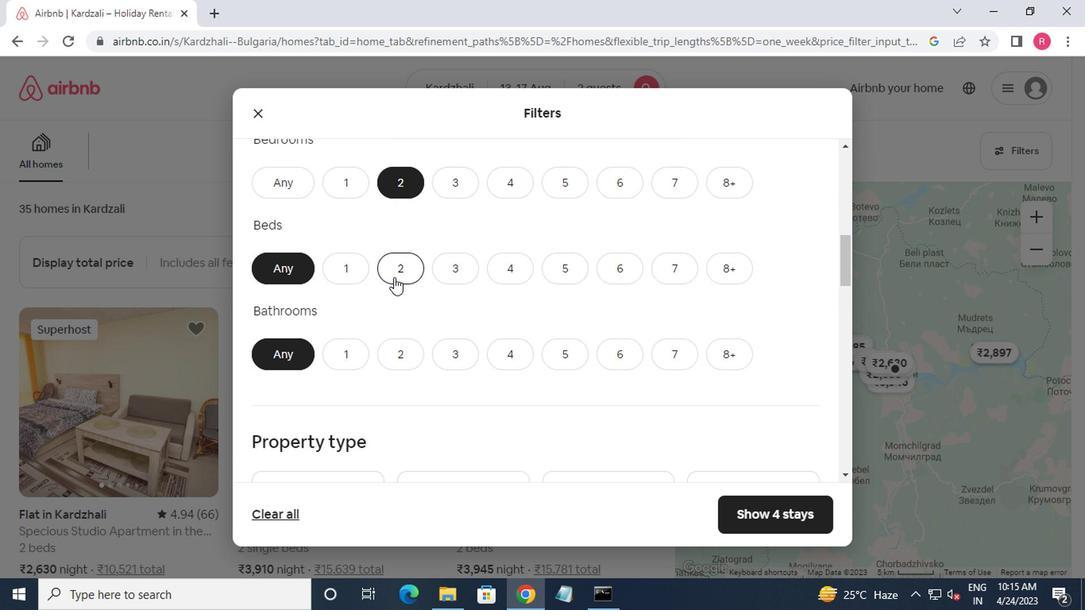 
Action: Mouse moved to (343, 363)
Screenshot: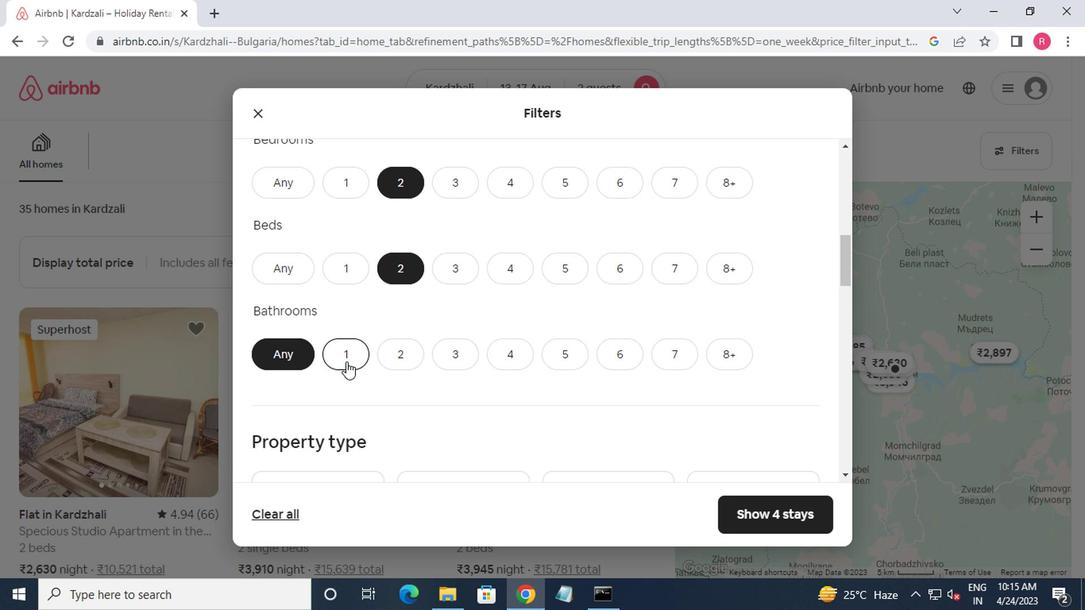 
Action: Mouse pressed left at (343, 363)
Screenshot: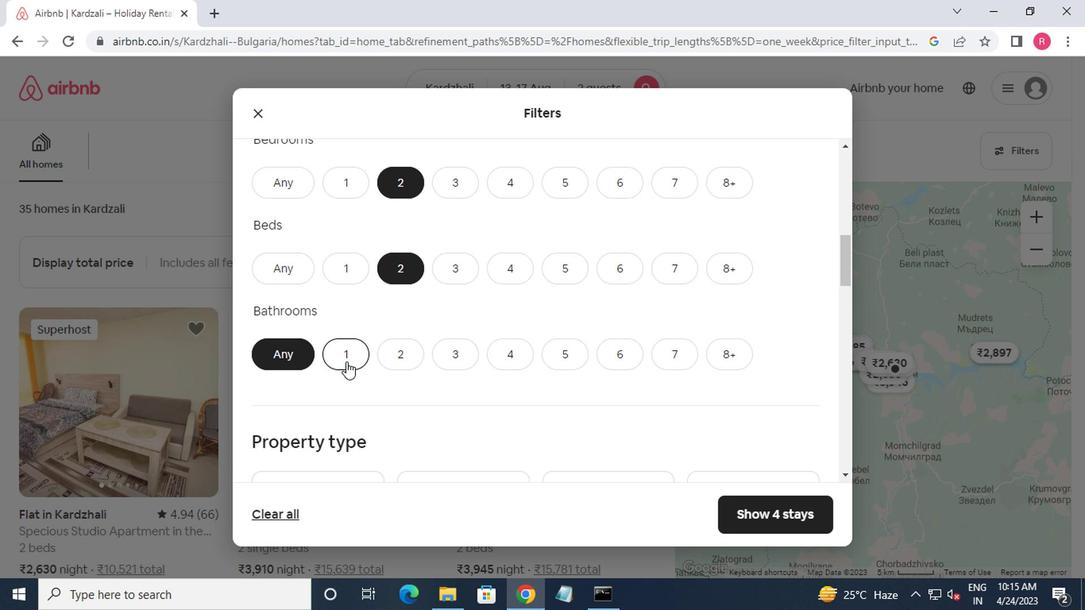 
Action: Mouse moved to (384, 343)
Screenshot: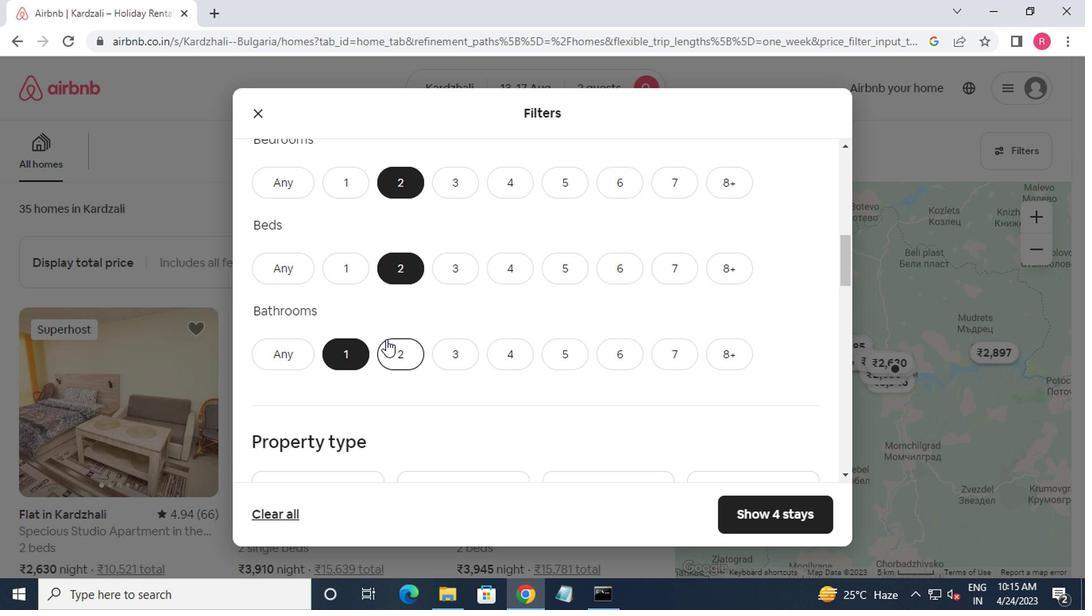 
Action: Mouse scrolled (384, 342) with delta (0, -1)
Screenshot: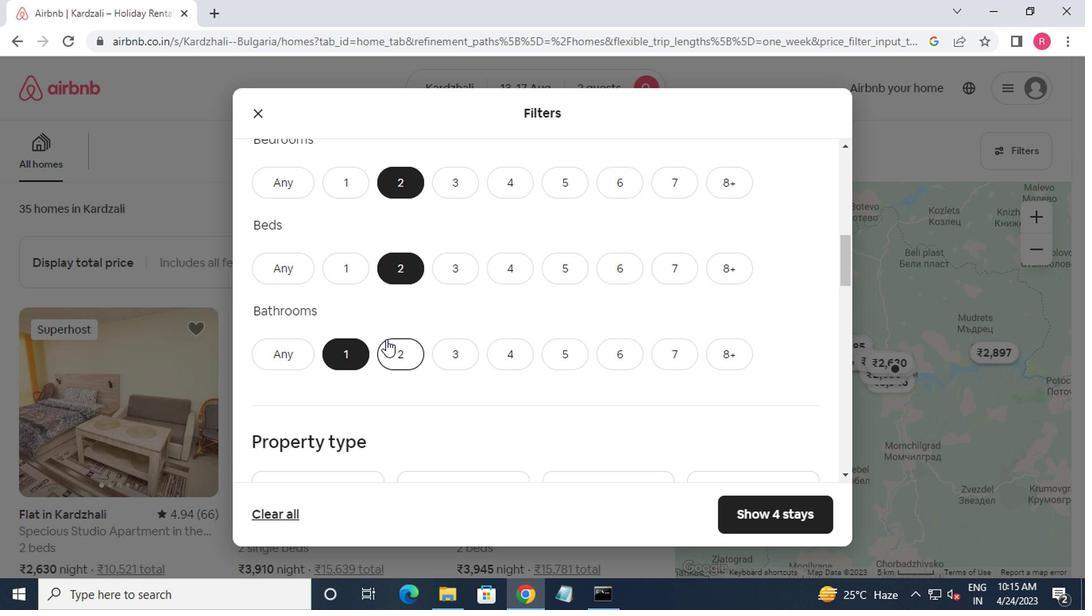 
Action: Mouse moved to (387, 344)
Screenshot: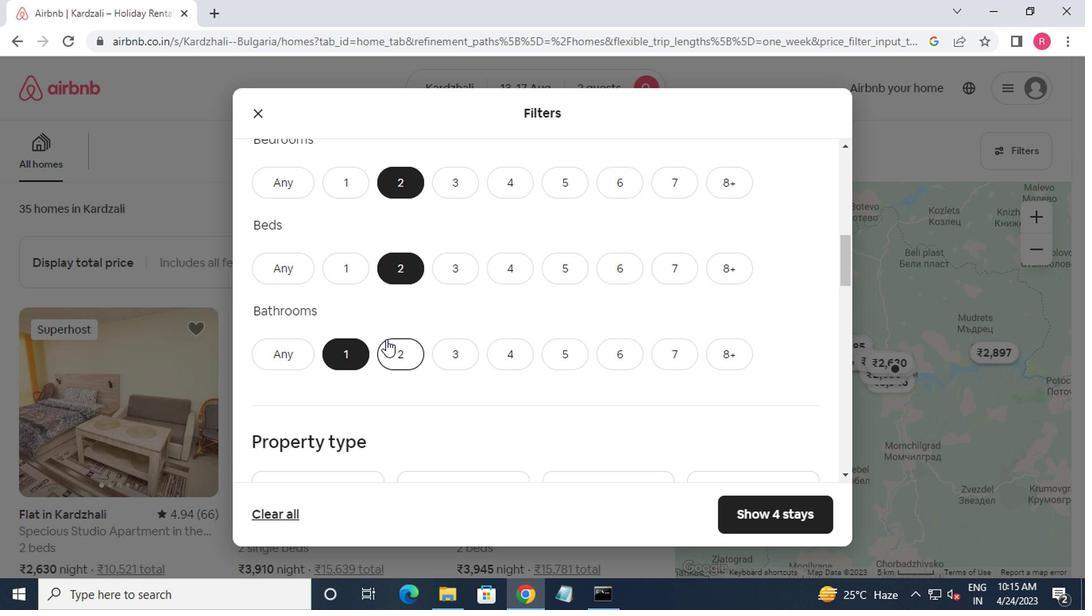 
Action: Mouse scrolled (387, 343) with delta (0, 0)
Screenshot: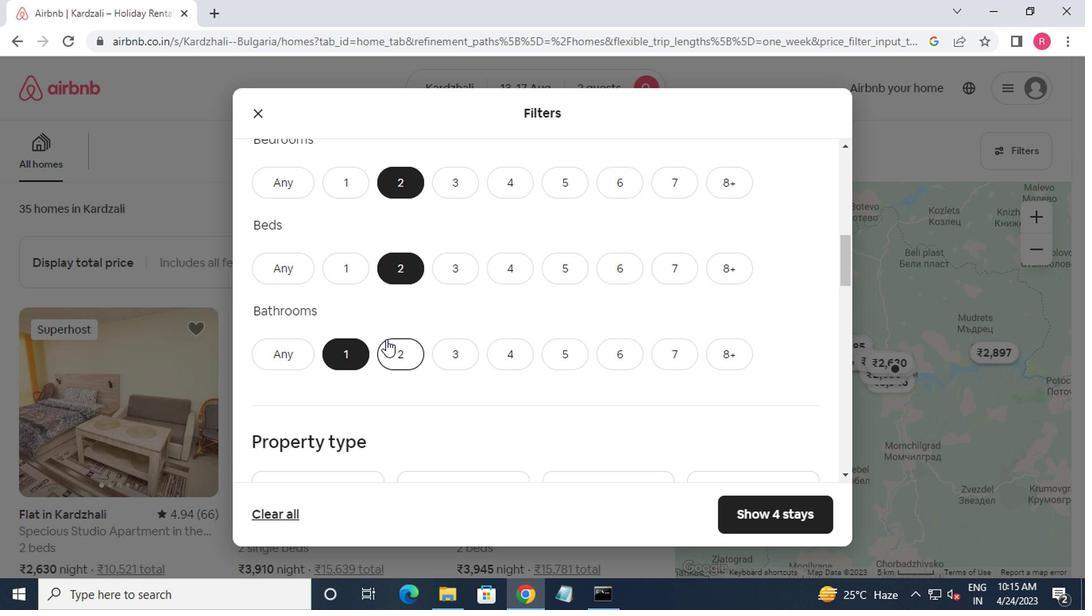 
Action: Mouse moved to (318, 373)
Screenshot: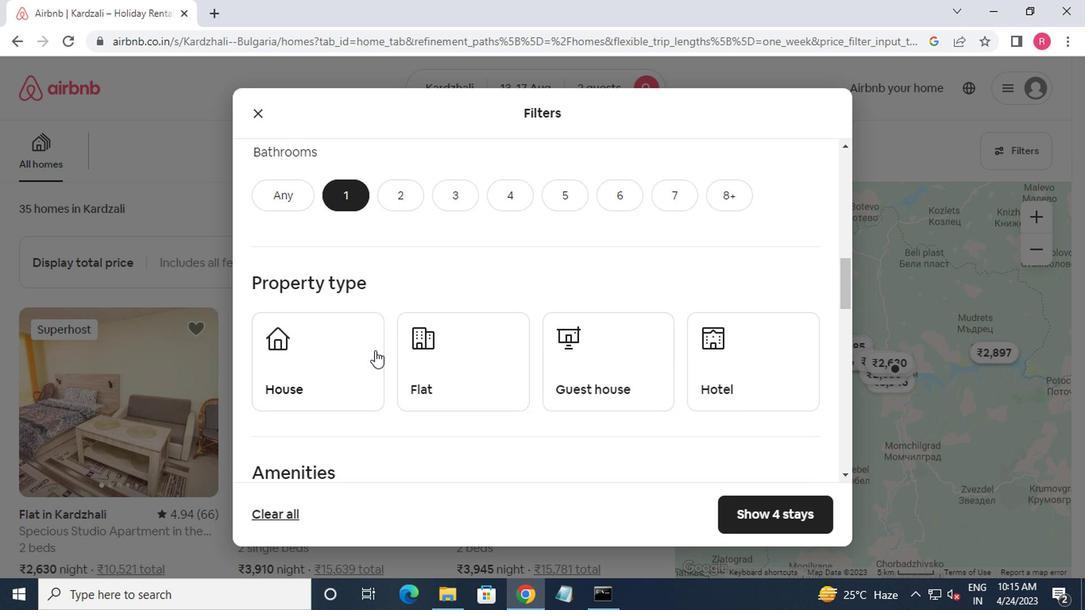 
Action: Mouse pressed left at (318, 373)
Screenshot: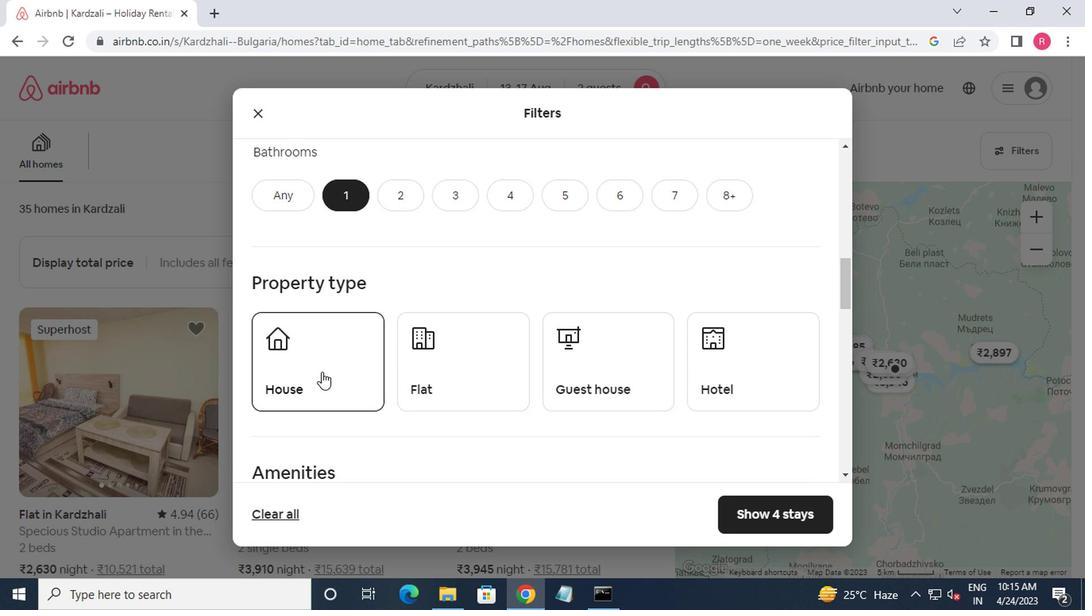 
Action: Mouse moved to (407, 377)
Screenshot: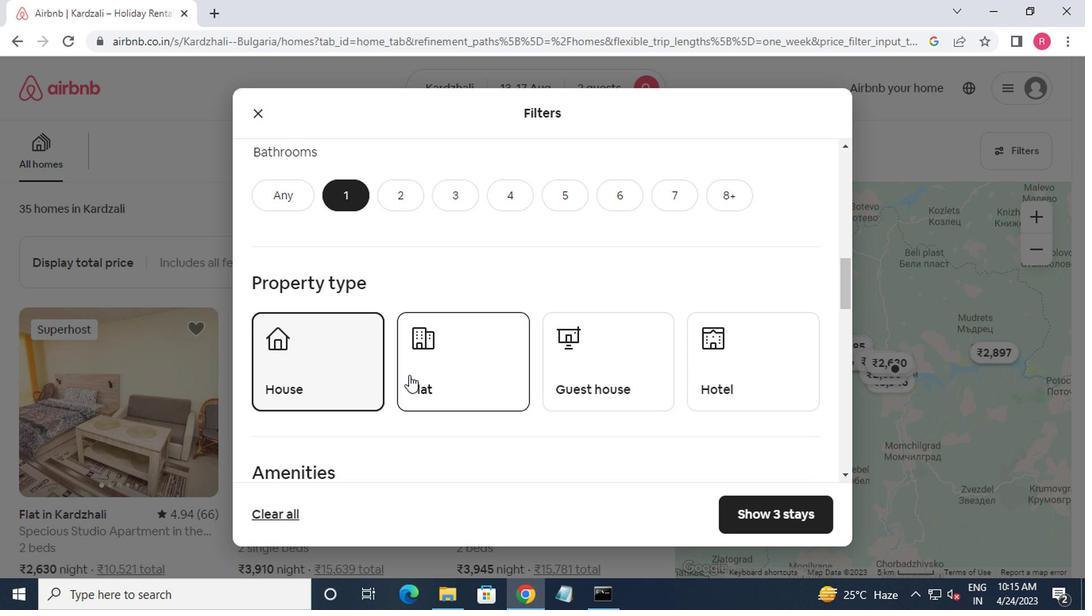 
Action: Mouse pressed left at (407, 377)
Screenshot: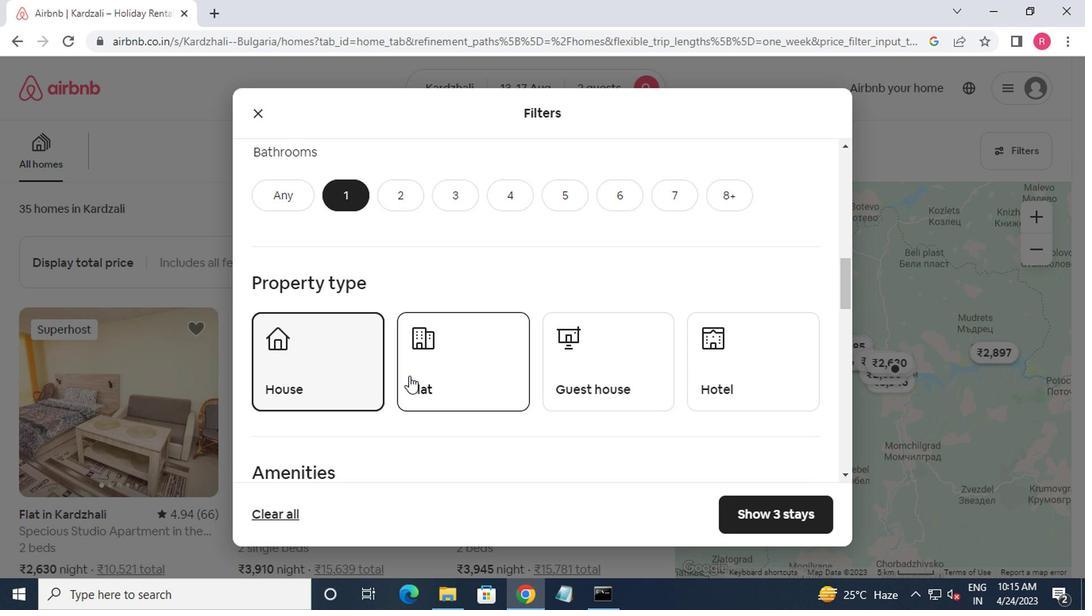 
Action: Mouse moved to (632, 379)
Screenshot: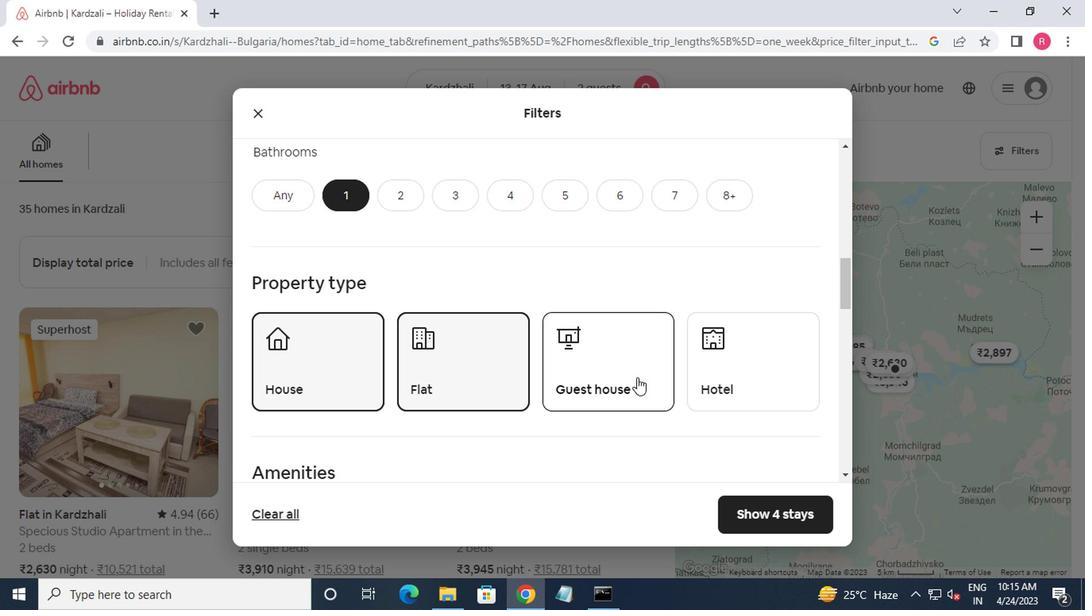 
Action: Mouse pressed left at (632, 379)
Screenshot: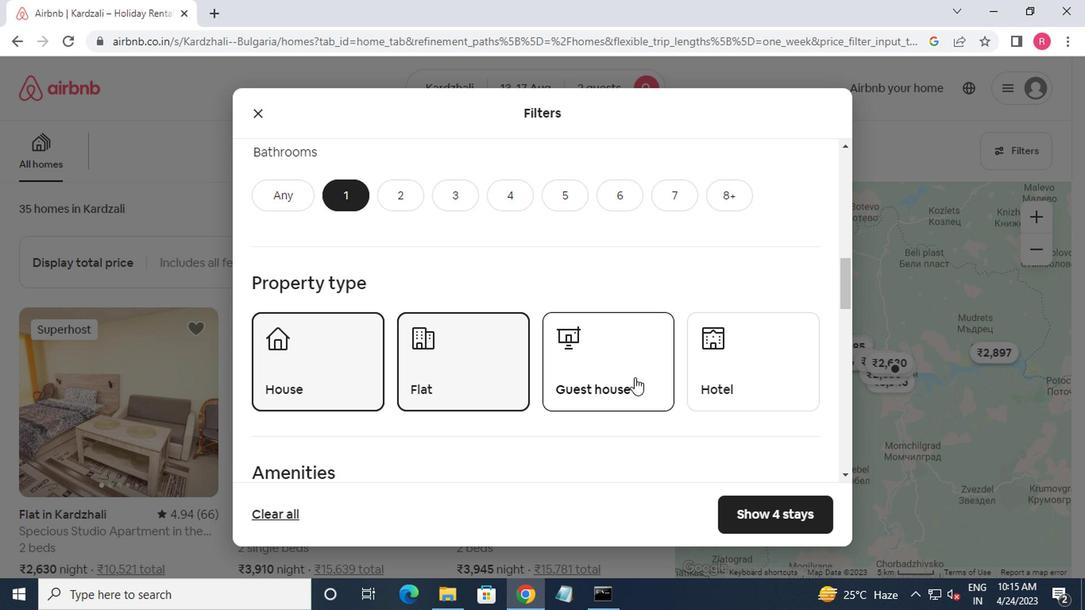 
Action: Mouse scrolled (632, 378) with delta (0, -1)
Screenshot: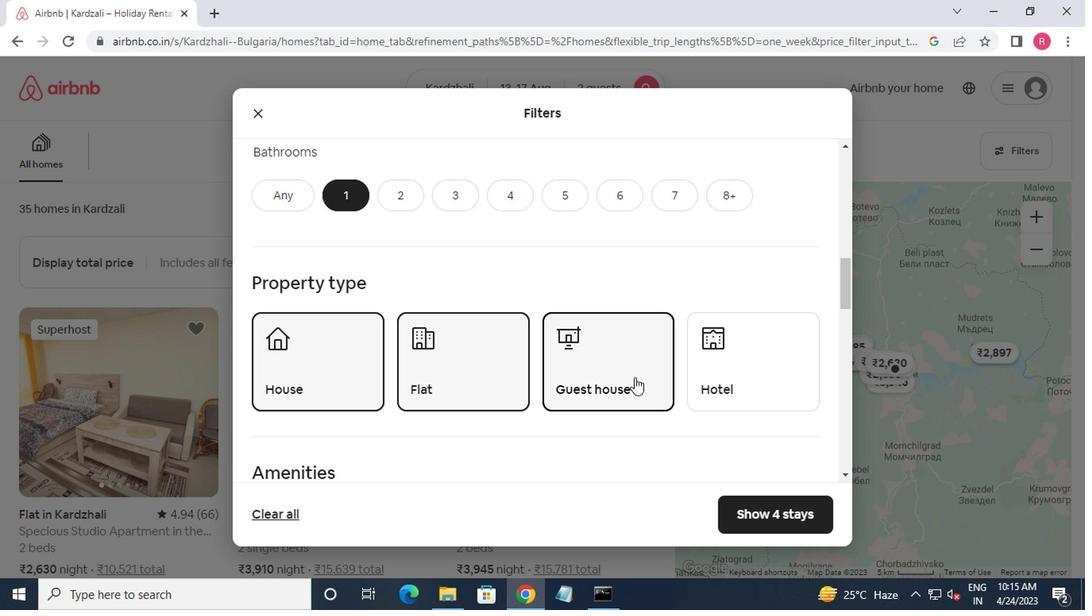 
Action: Mouse scrolled (632, 378) with delta (0, -1)
Screenshot: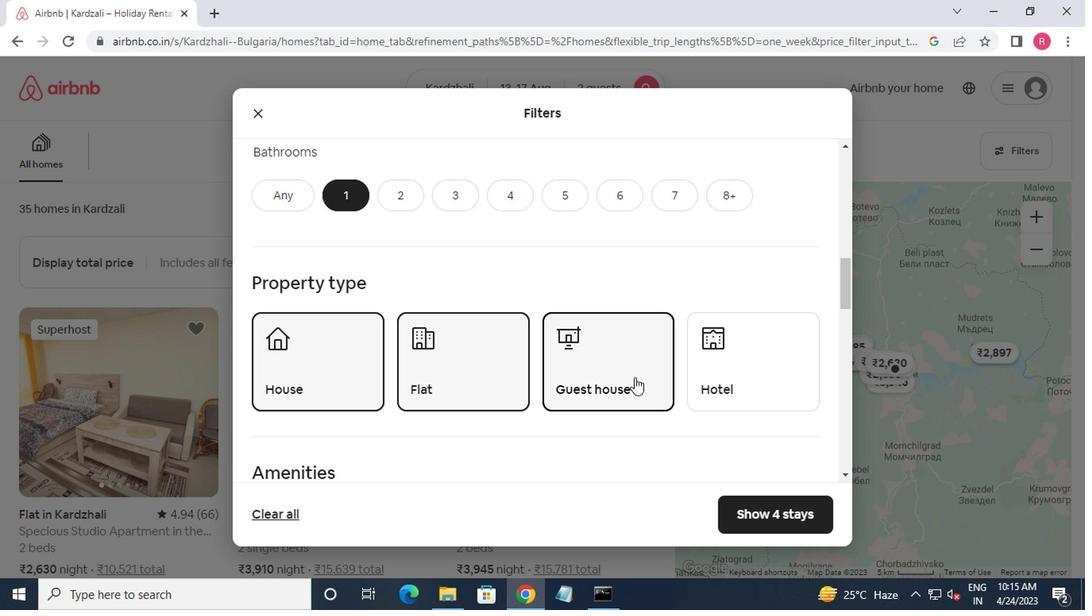 
Action: Mouse moved to (259, 399)
Screenshot: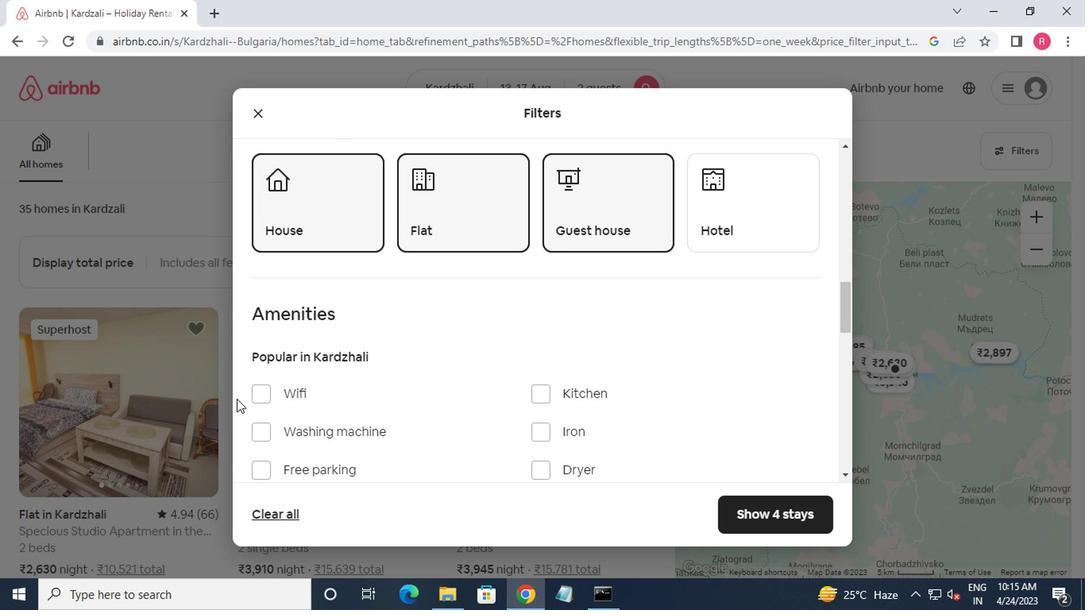 
Action: Mouse pressed left at (259, 399)
Screenshot: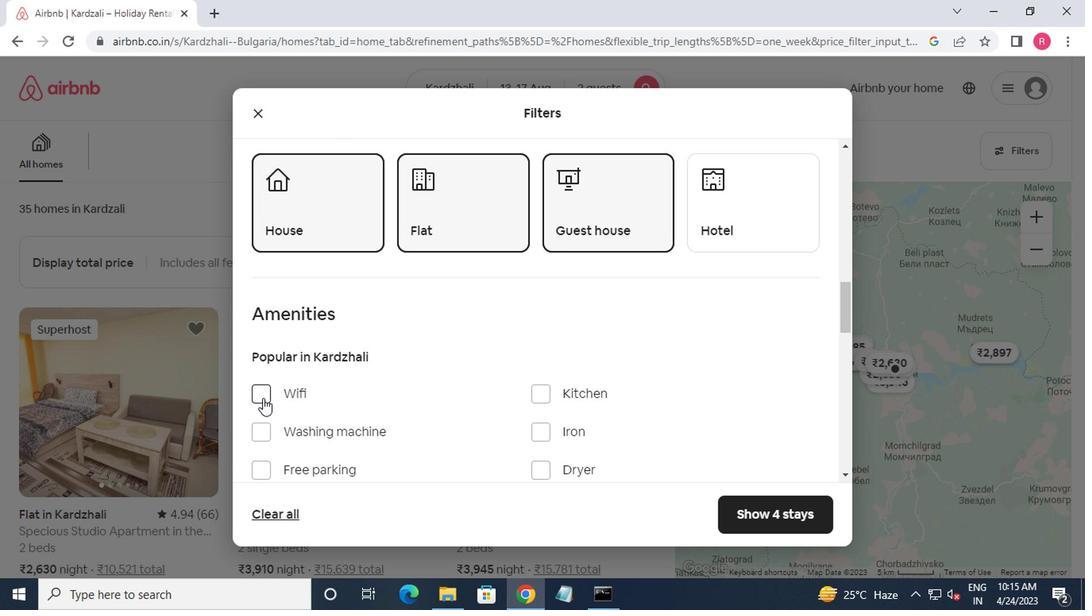 
Action: Mouse moved to (282, 390)
Screenshot: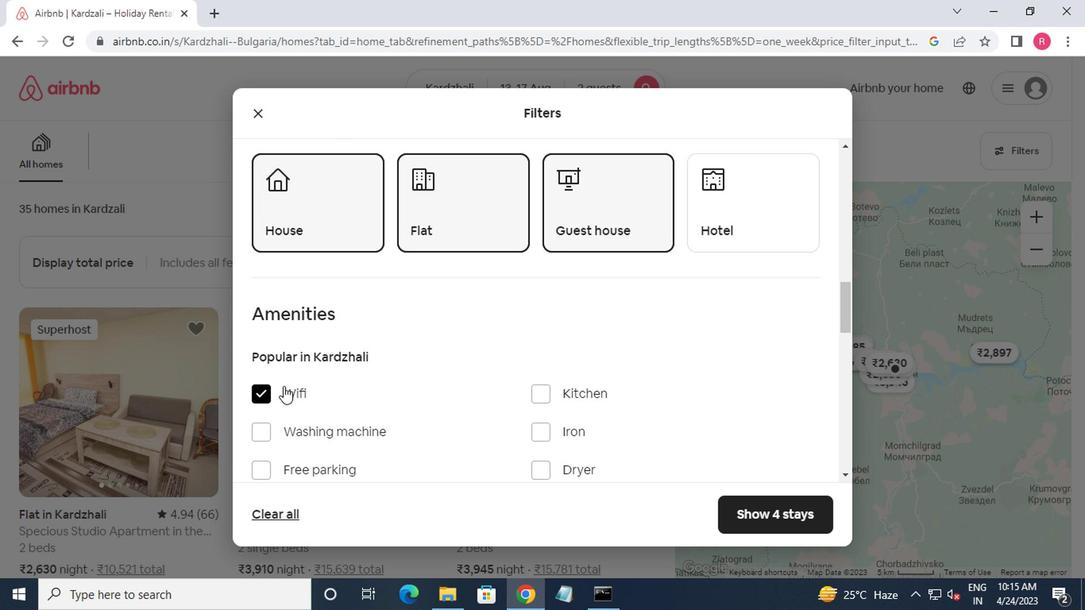 
Action: Mouse scrolled (282, 389) with delta (0, 0)
Screenshot: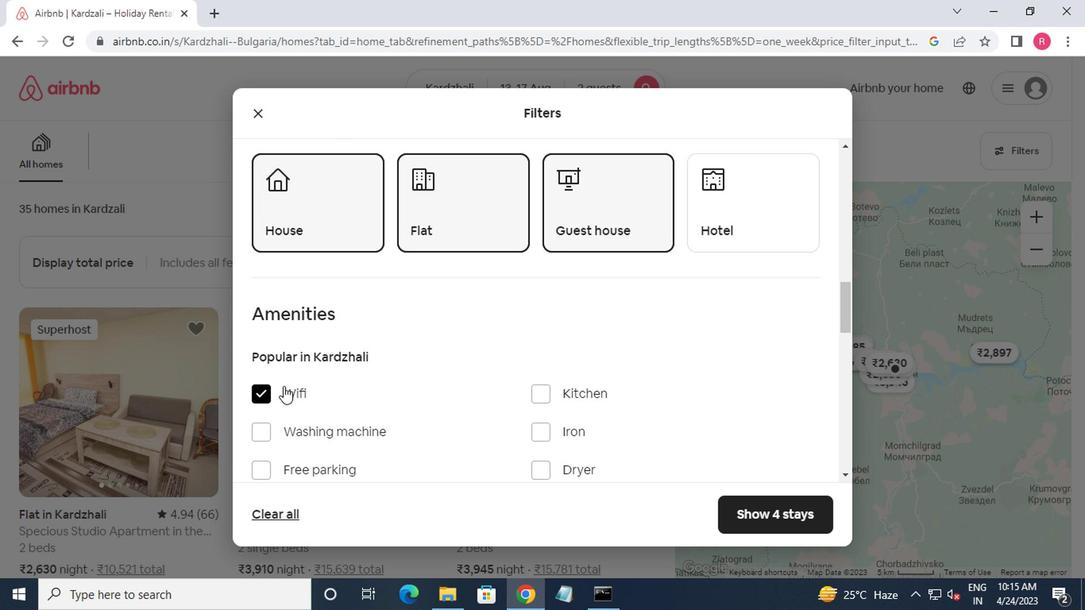 
Action: Mouse moved to (283, 393)
Screenshot: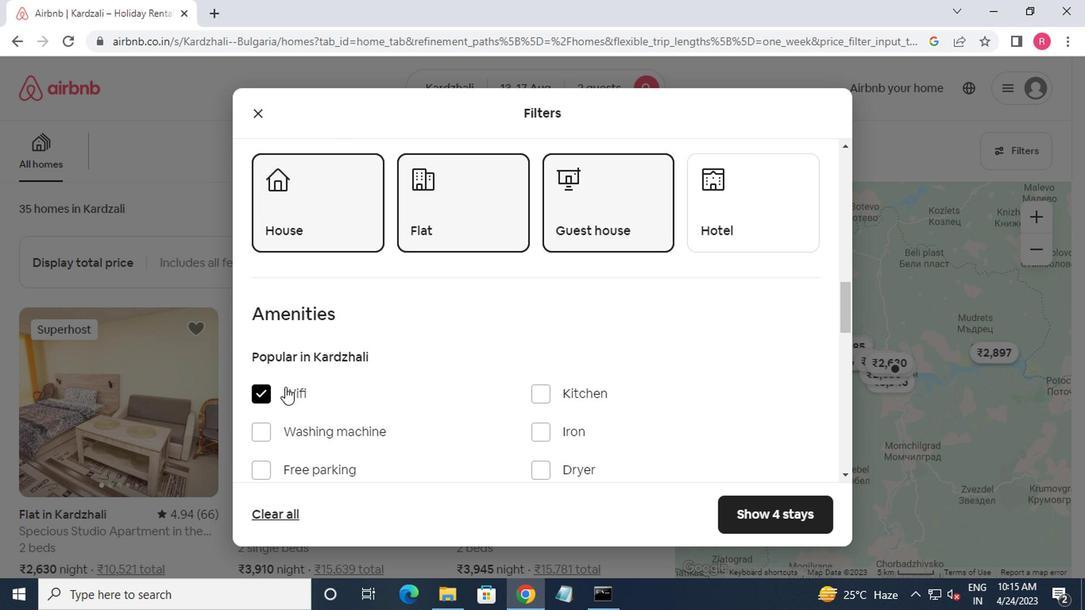 
Action: Mouse scrolled (283, 392) with delta (0, -1)
Screenshot: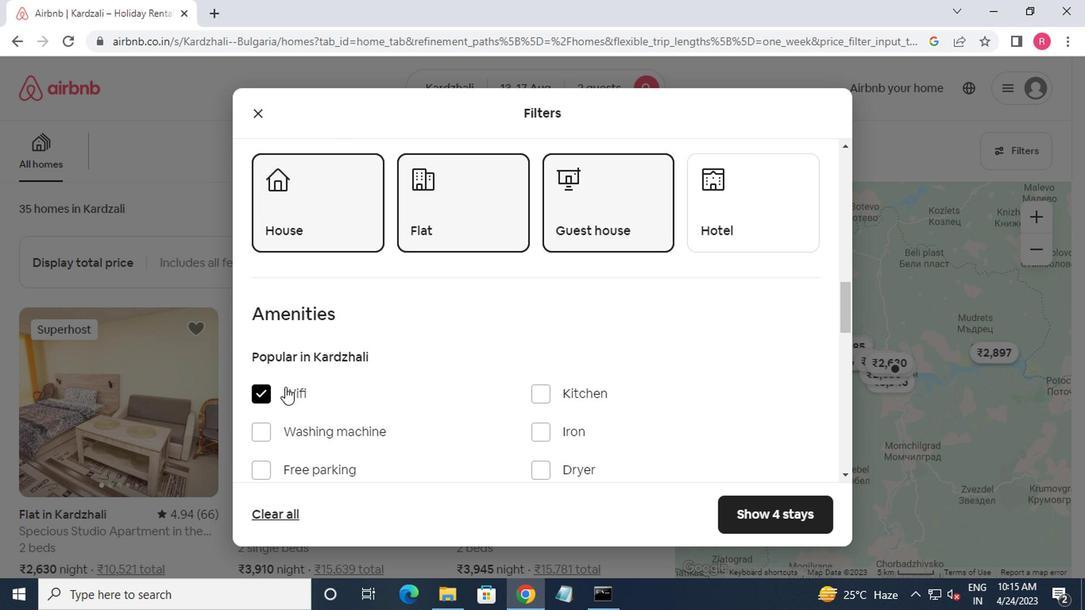 
Action: Mouse moved to (284, 393)
Screenshot: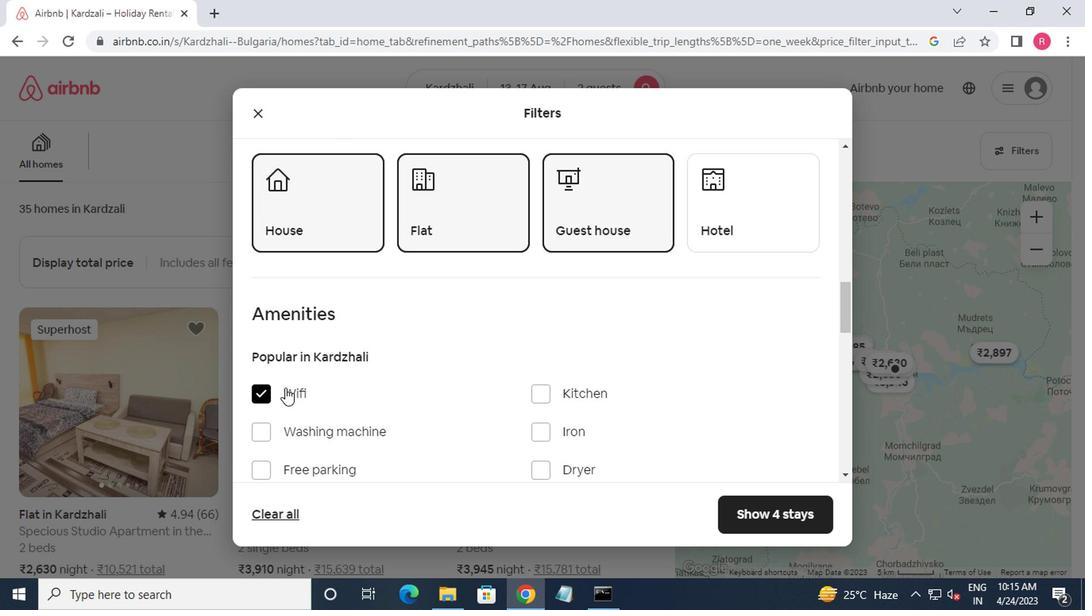 
Action: Mouse scrolled (284, 392) with delta (0, -1)
Screenshot: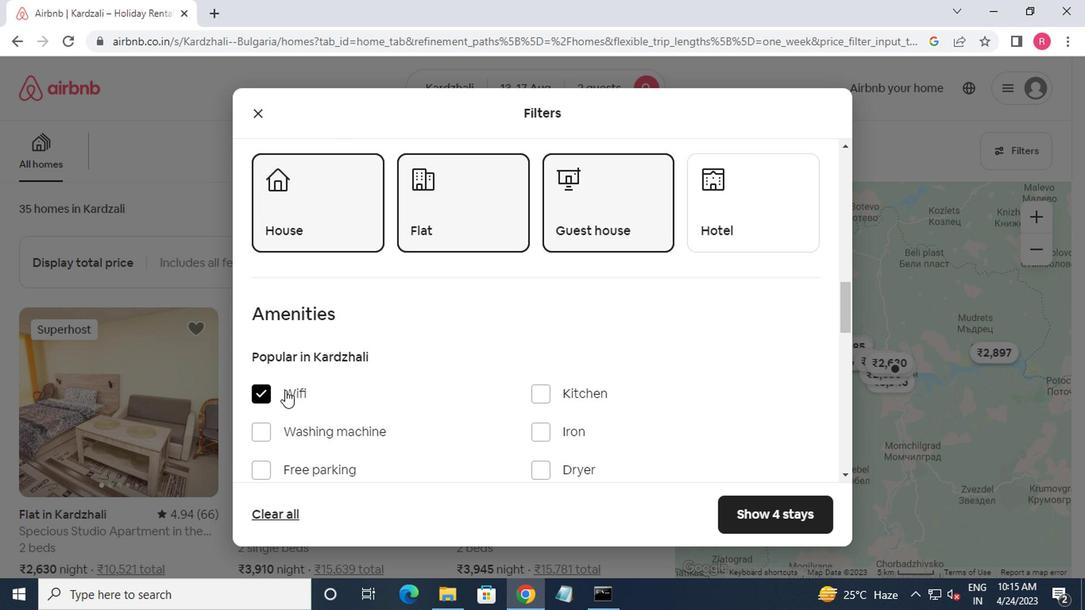 
Action: Mouse moved to (296, 393)
Screenshot: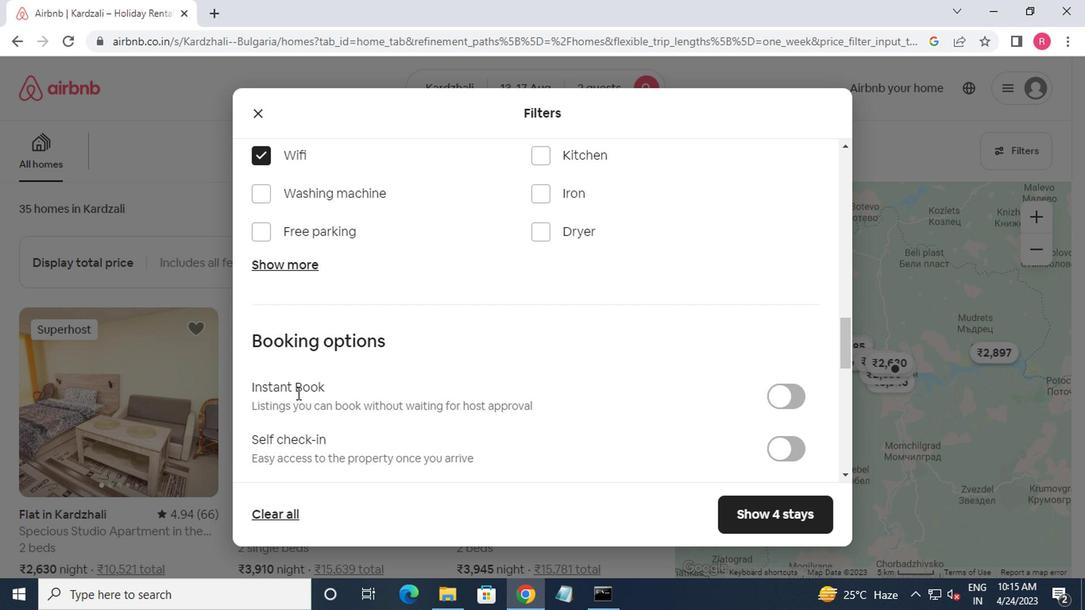 
Action: Mouse scrolled (296, 392) with delta (0, -1)
Screenshot: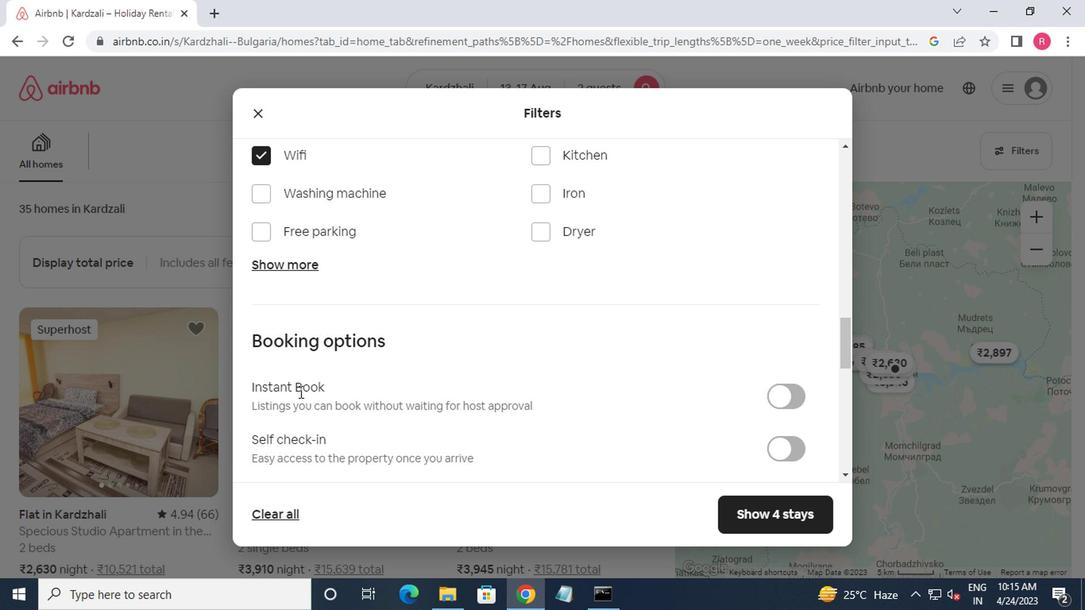 
Action: Mouse moved to (776, 378)
Screenshot: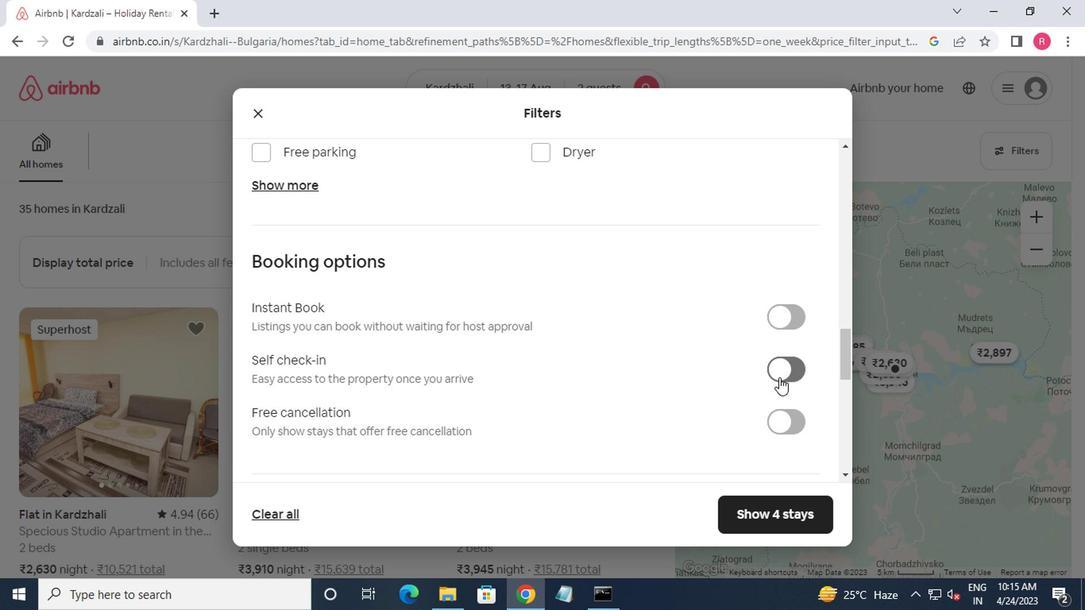 
Action: Mouse pressed left at (776, 378)
Screenshot: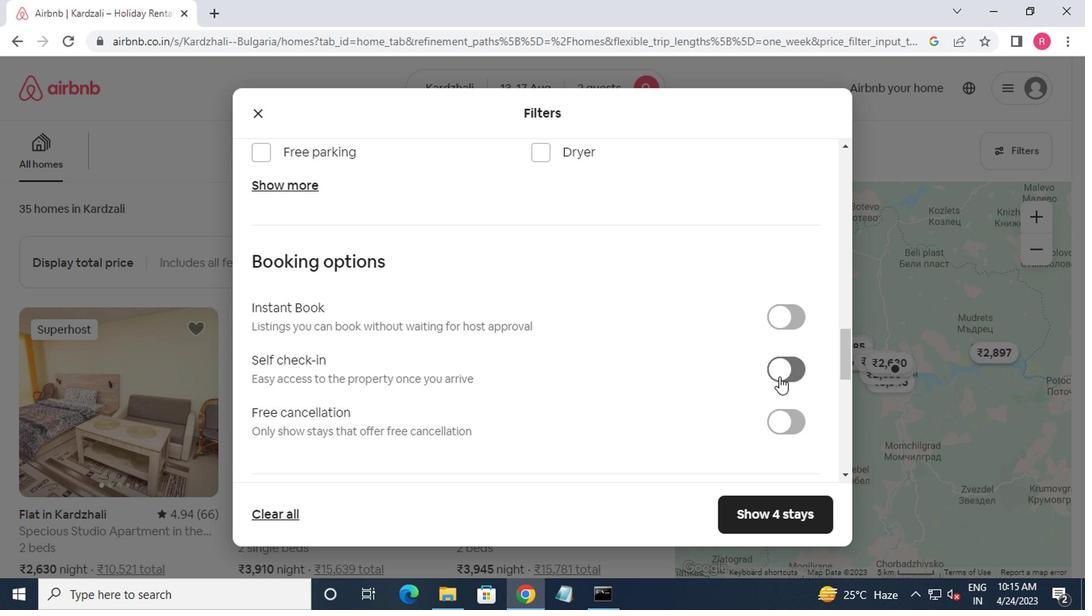 
Action: Mouse moved to (776, 377)
Screenshot: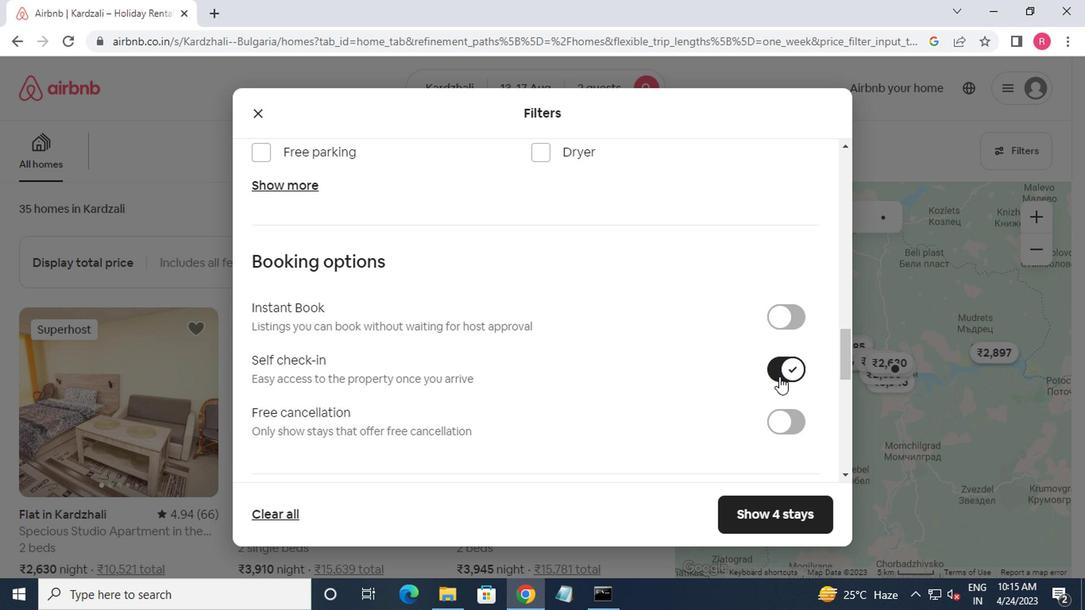 
Action: Mouse scrolled (776, 376) with delta (0, -1)
Screenshot: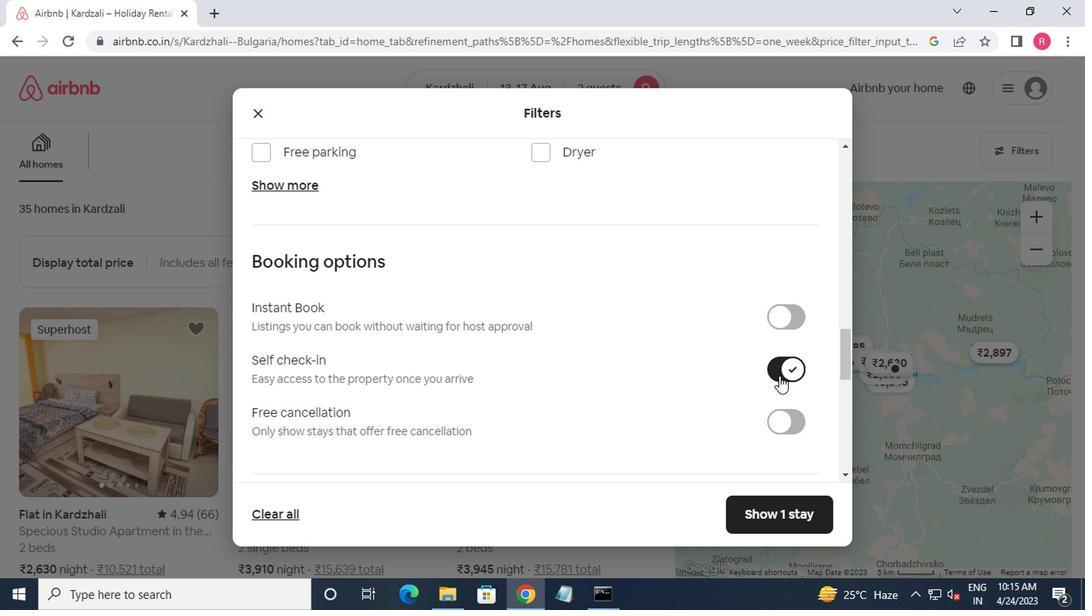 
Action: Mouse scrolled (776, 376) with delta (0, -1)
Screenshot: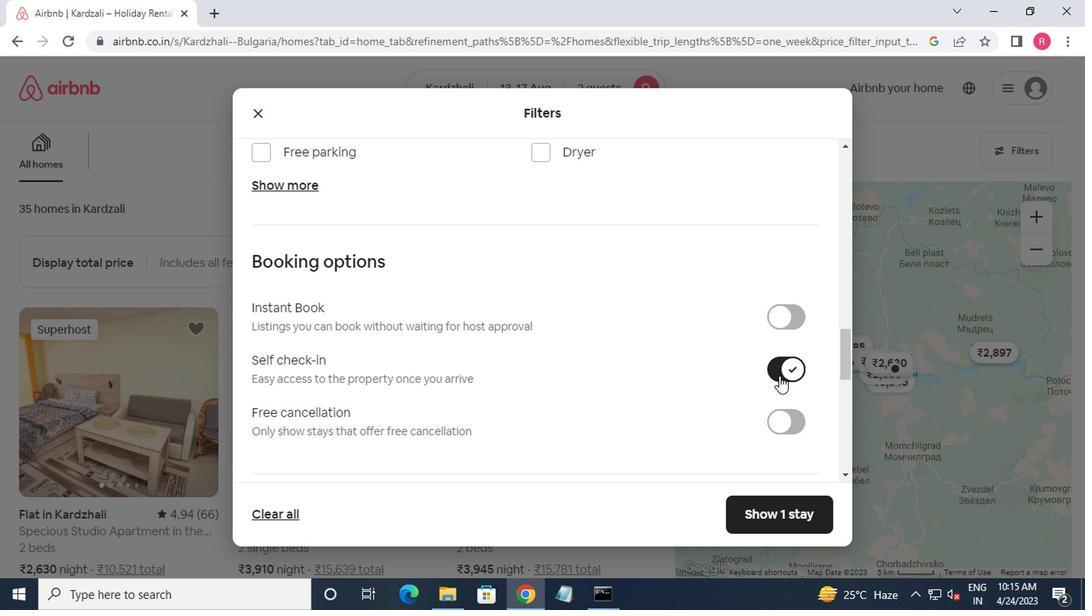 
Action: Mouse moved to (776, 377)
Screenshot: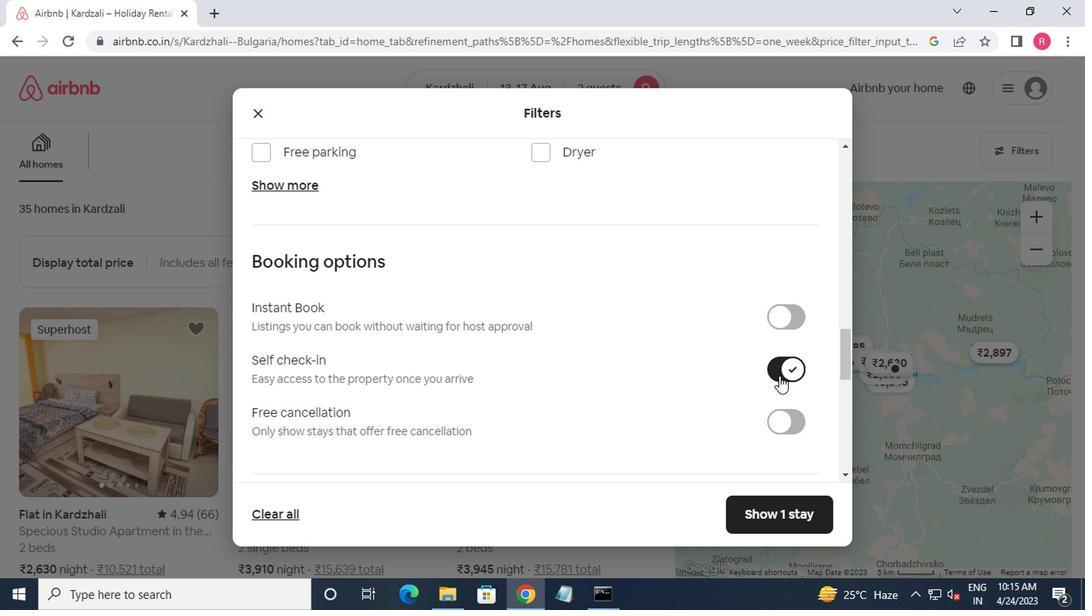 
Action: Mouse scrolled (776, 376) with delta (0, -1)
Screenshot: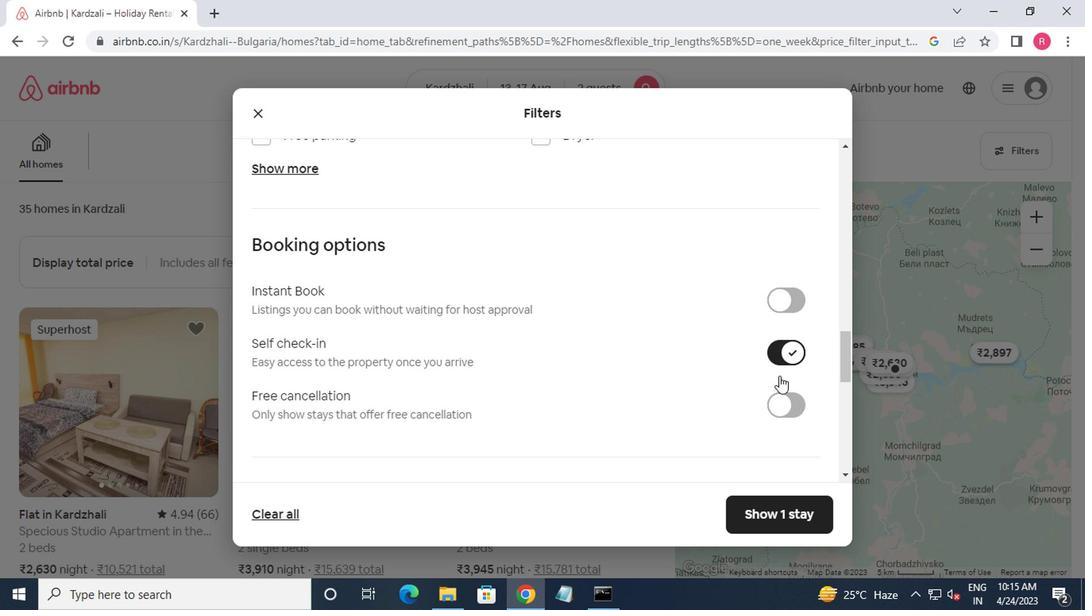 
Action: Mouse moved to (694, 390)
Screenshot: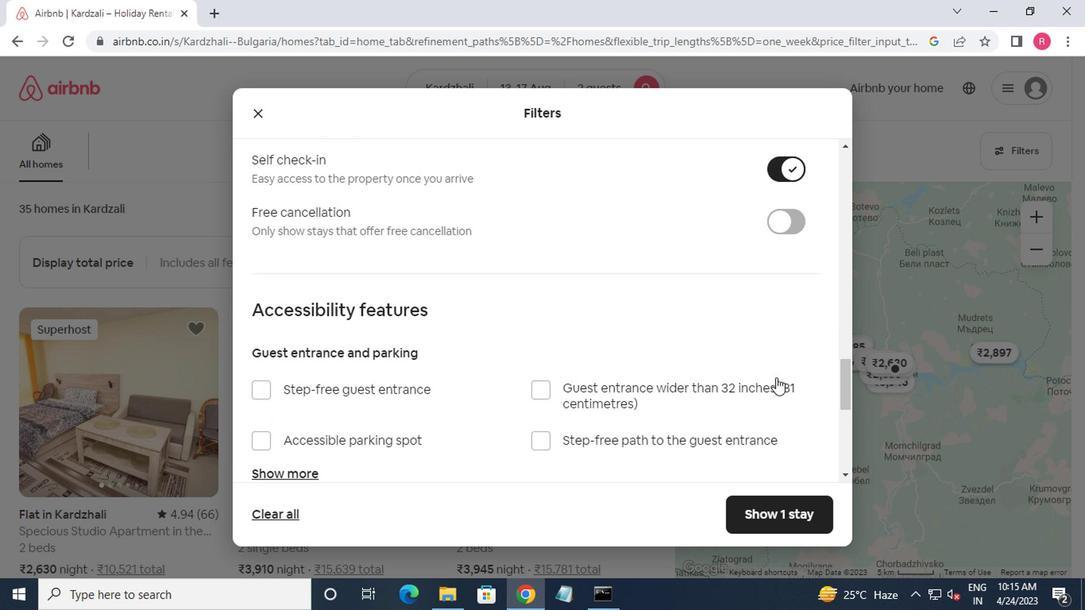 
Action: Mouse scrolled (694, 390) with delta (0, 0)
Screenshot: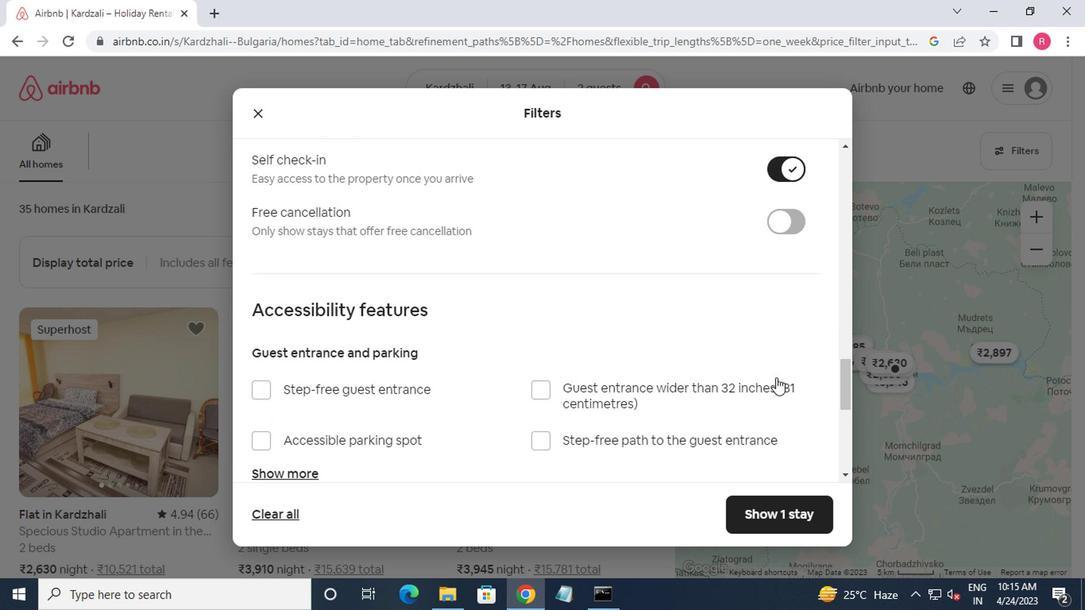 
Action: Mouse moved to (596, 392)
Screenshot: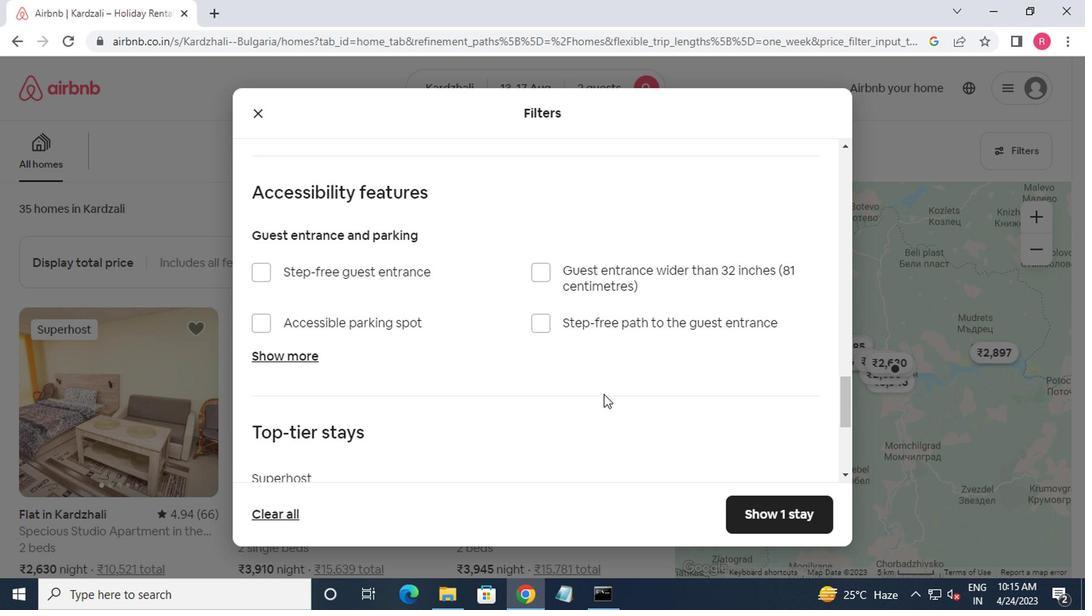 
Action: Mouse scrolled (596, 391) with delta (0, 0)
Screenshot: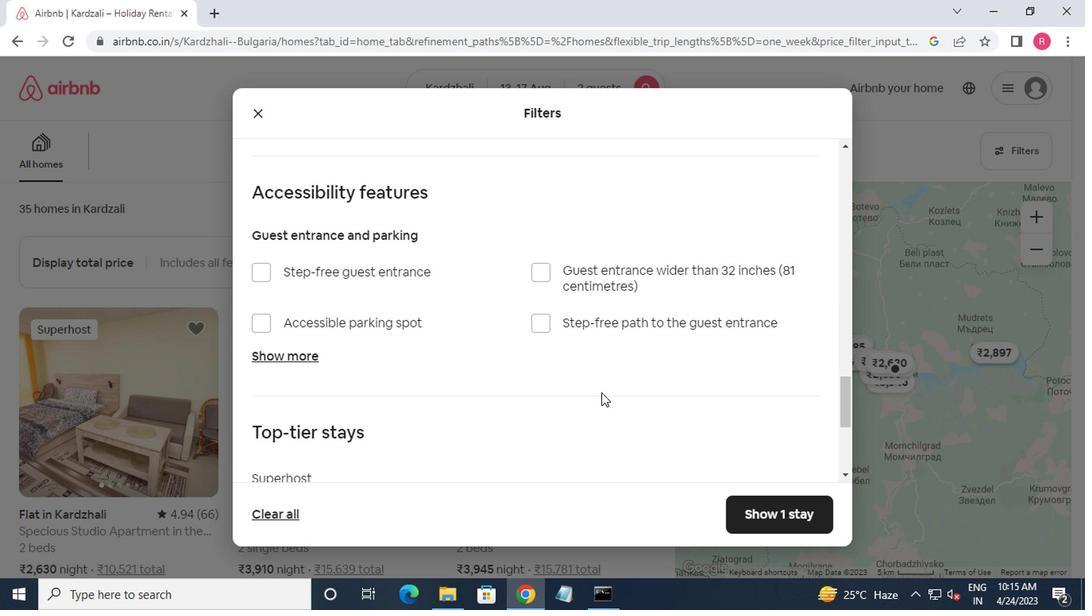 
Action: Mouse moved to (596, 392)
Screenshot: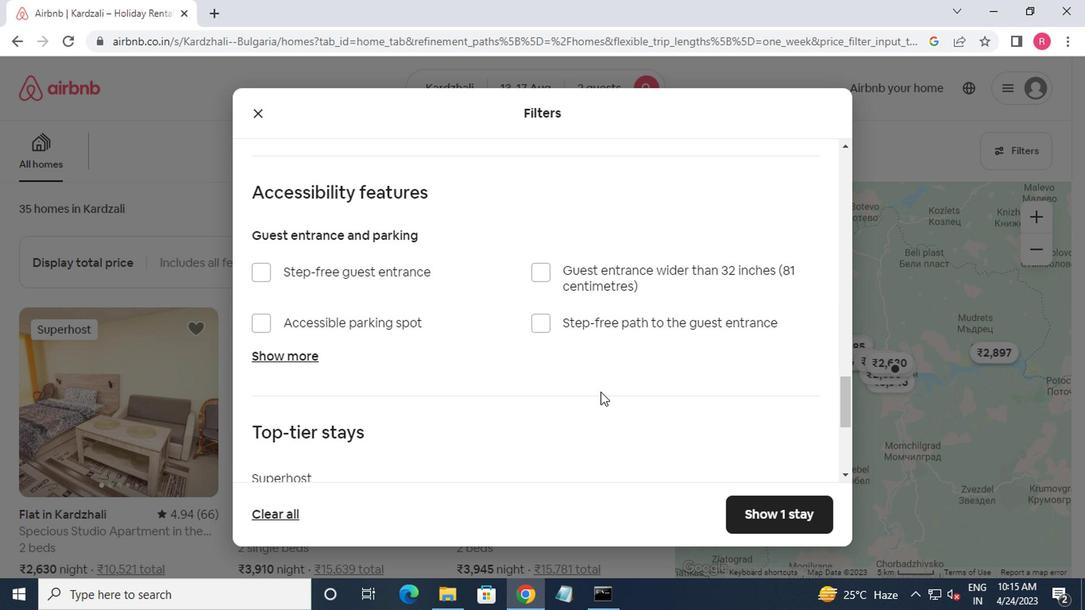 
Action: Mouse scrolled (596, 391) with delta (0, 0)
Screenshot: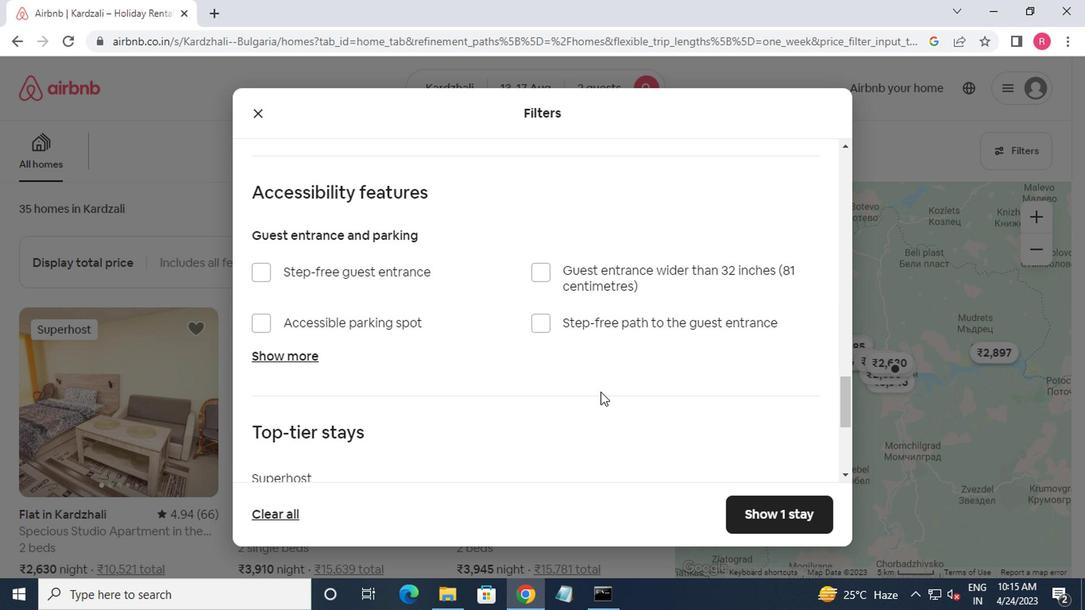 
Action: Mouse scrolled (596, 391) with delta (0, 0)
Screenshot: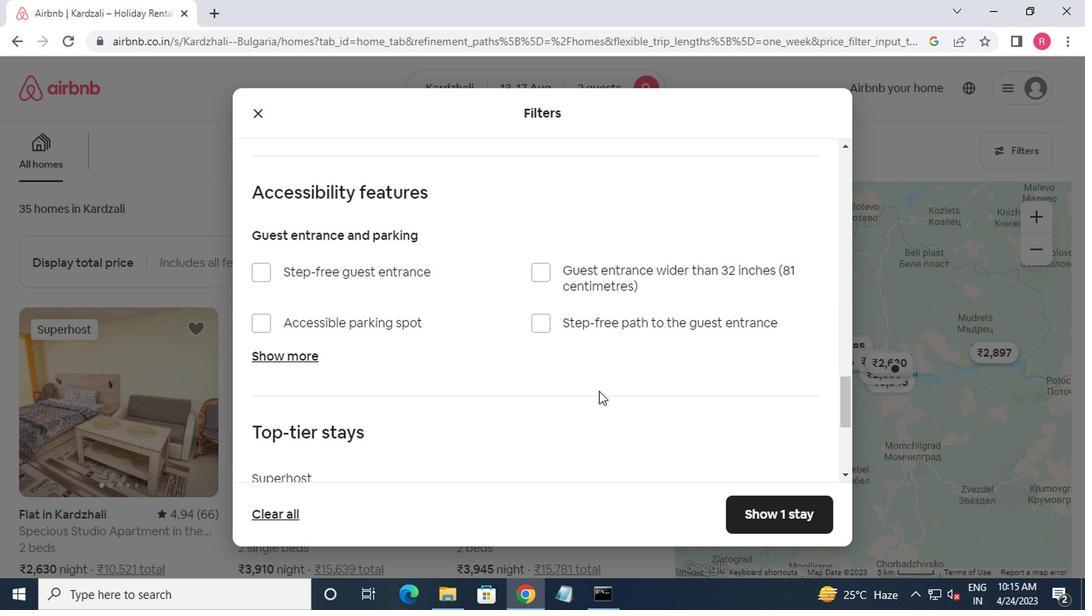 
Action: Mouse moved to (296, 413)
Screenshot: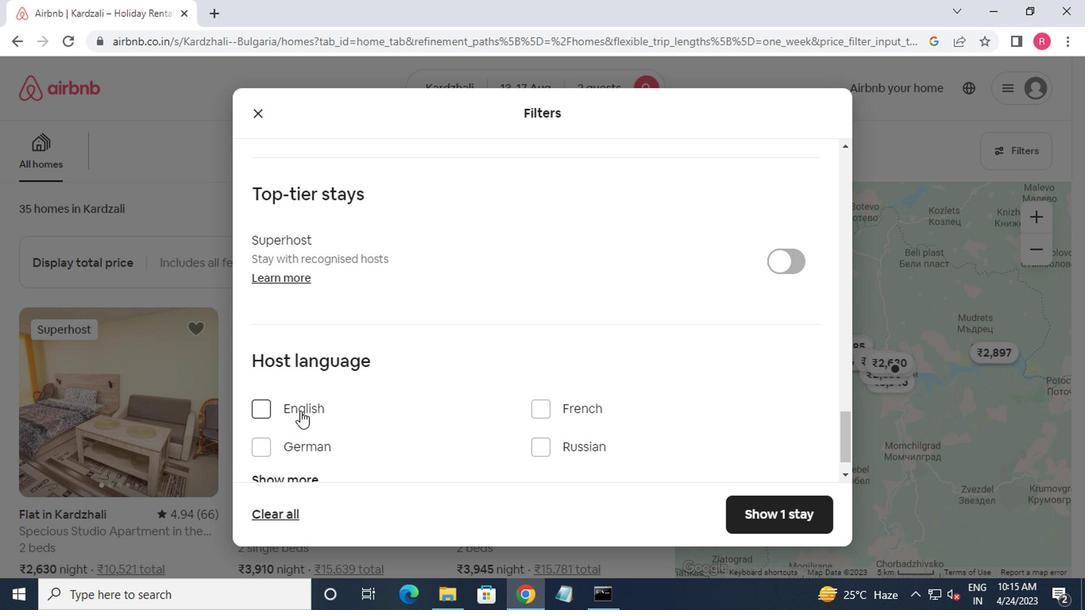 
Action: Mouse pressed left at (296, 413)
Screenshot: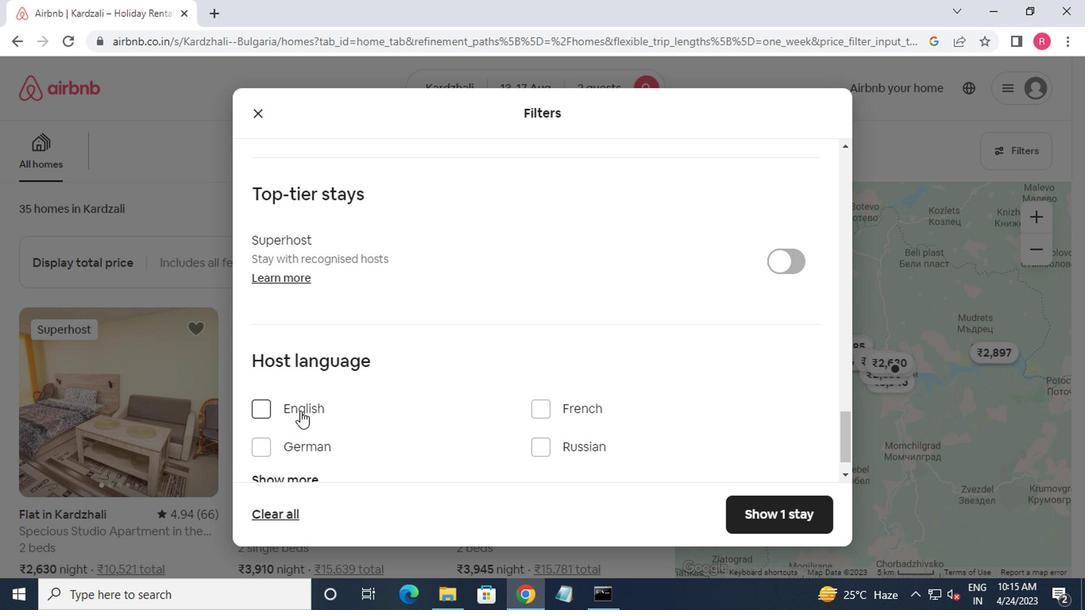
Action: Mouse moved to (516, 408)
Screenshot: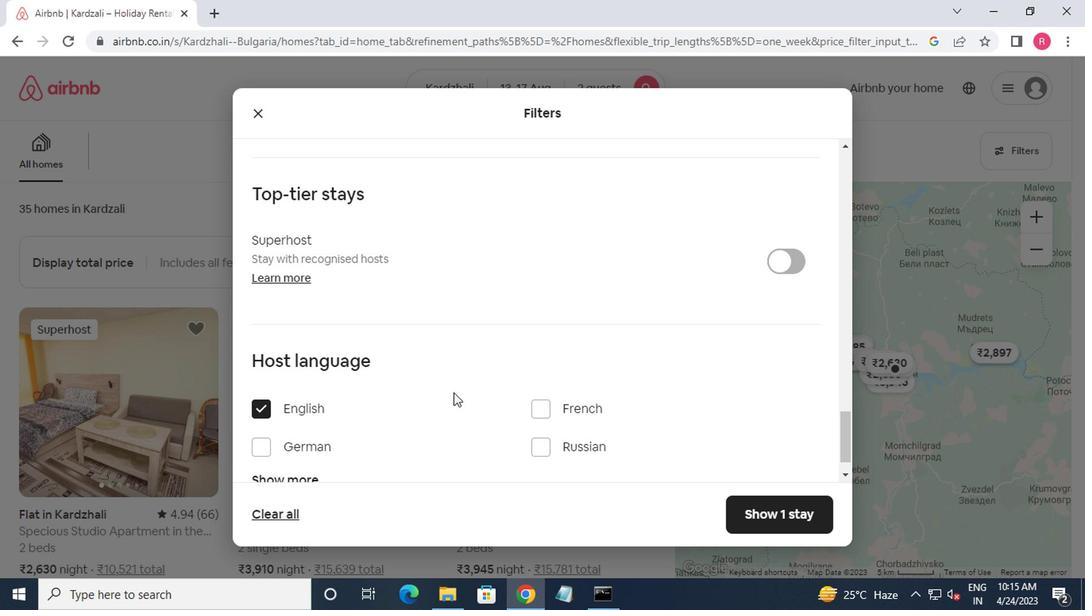 
Action: Mouse scrolled (516, 407) with delta (0, 0)
Screenshot: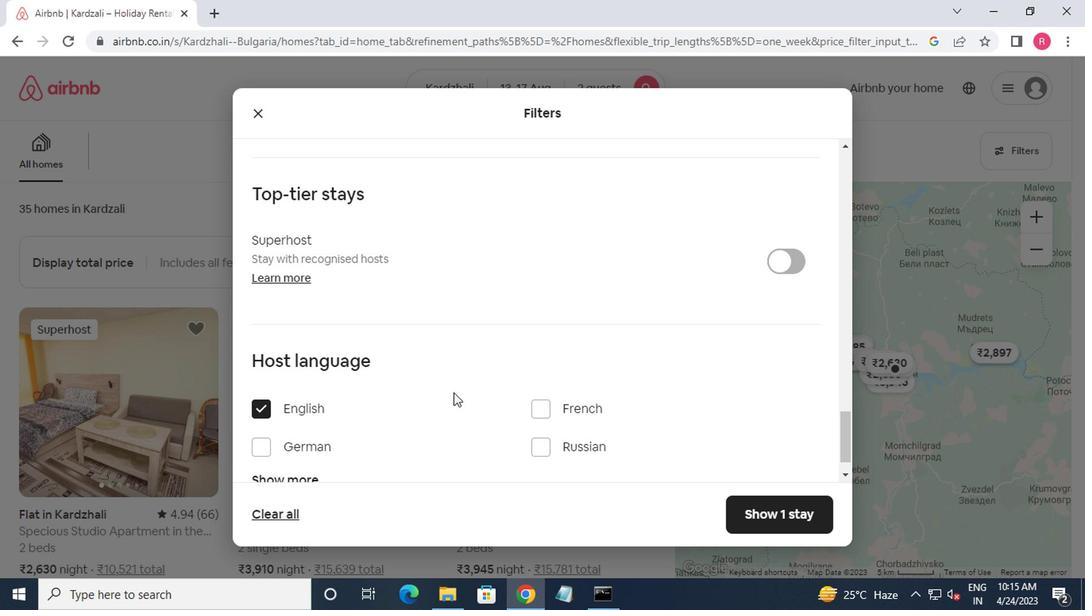 
Action: Mouse moved to (536, 415)
Screenshot: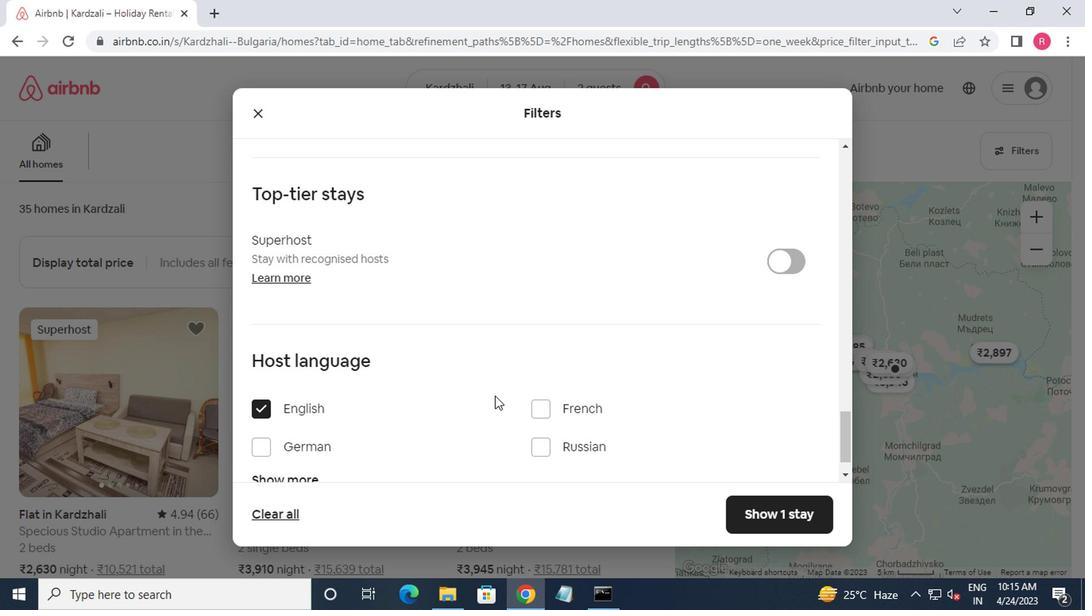 
Action: Mouse scrolled (536, 414) with delta (0, -1)
Screenshot: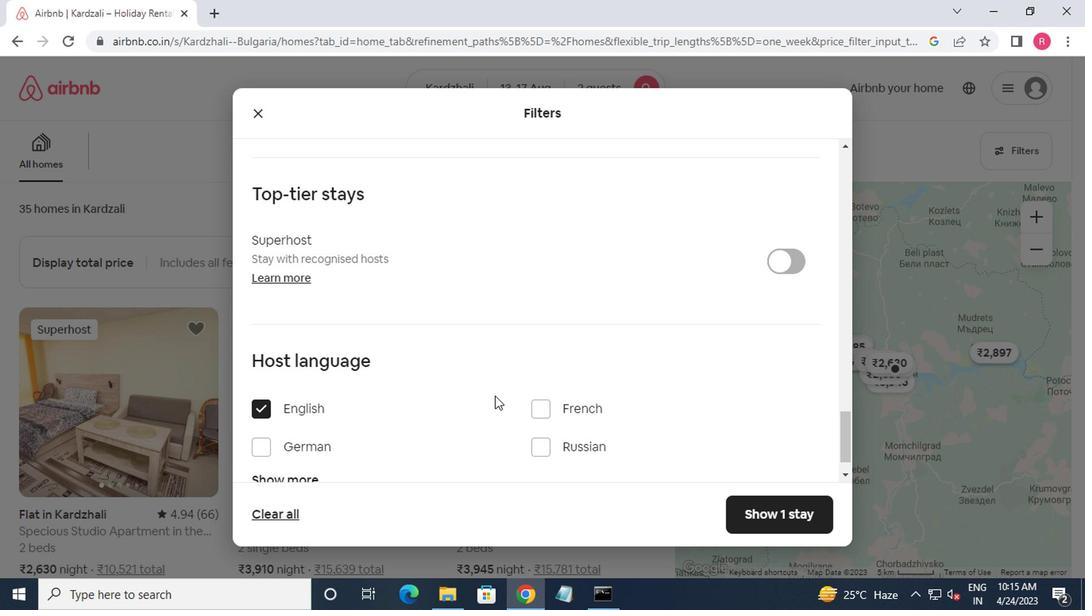
Action: Mouse moved to (579, 425)
Screenshot: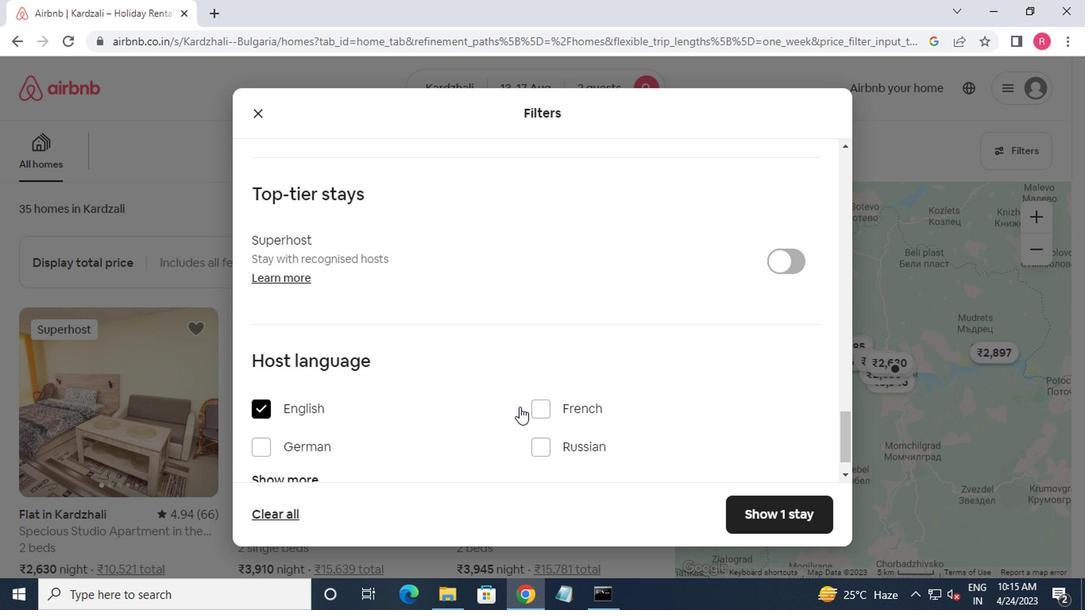 
Action: Mouse scrolled (579, 424) with delta (0, -1)
Screenshot: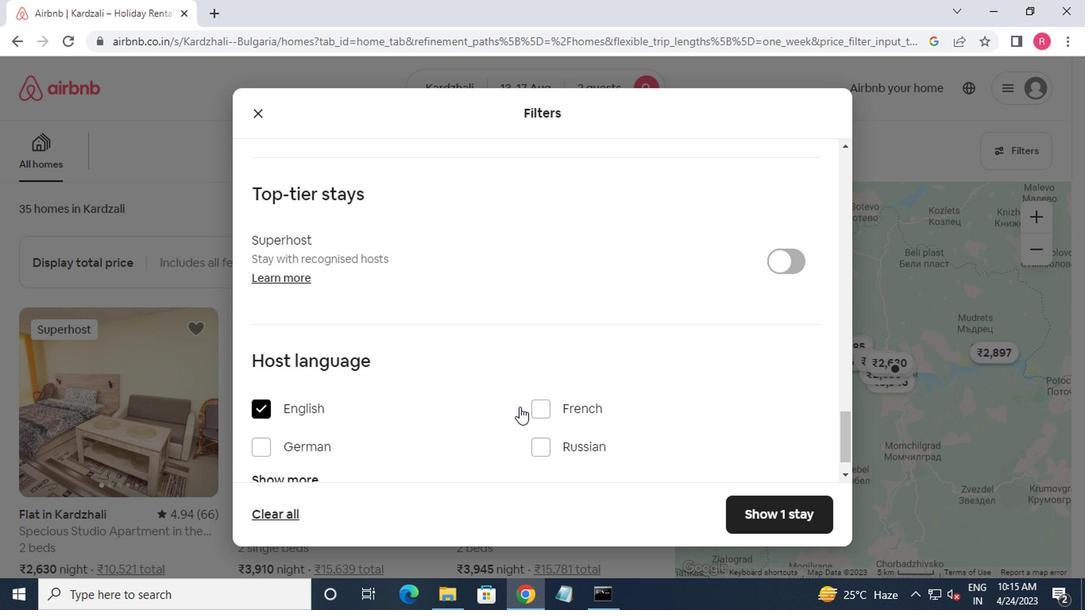 
Action: Mouse moved to (751, 502)
Screenshot: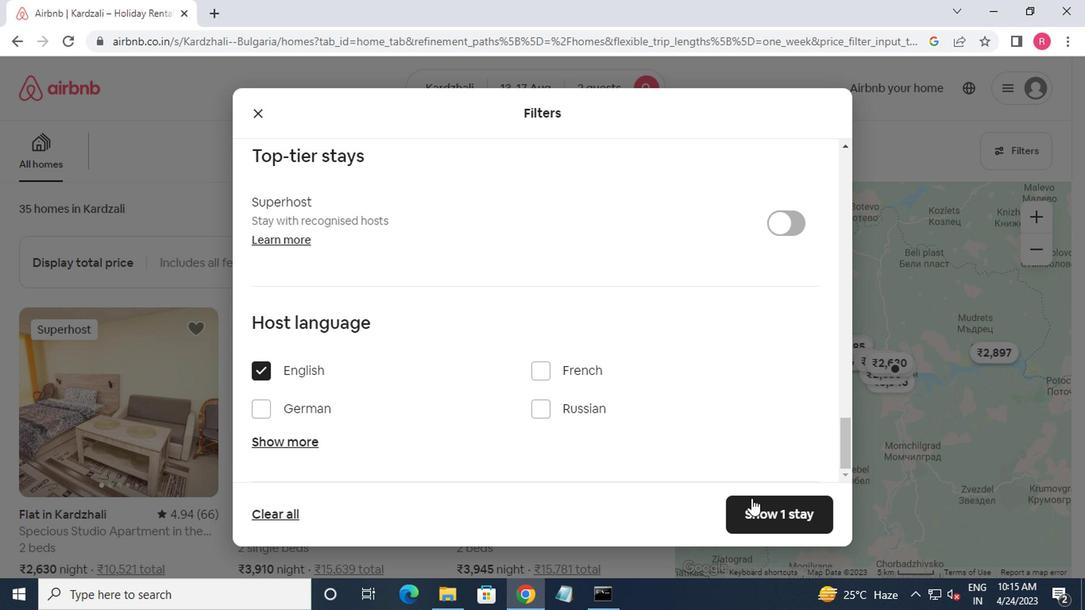 
Action: Mouse pressed left at (751, 502)
Screenshot: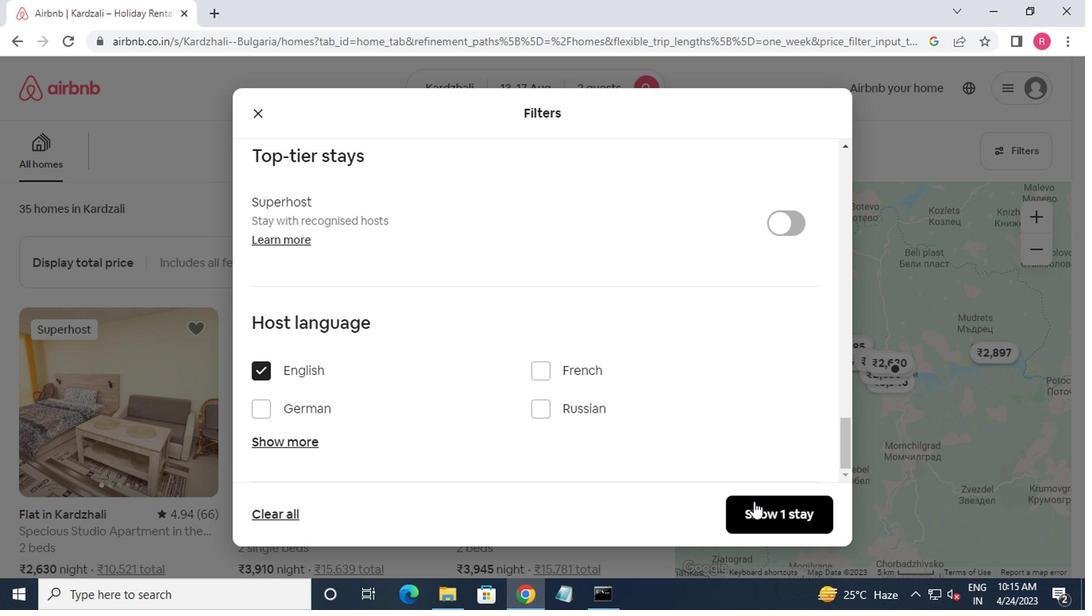 
Action: Mouse moved to (751, 503)
Screenshot: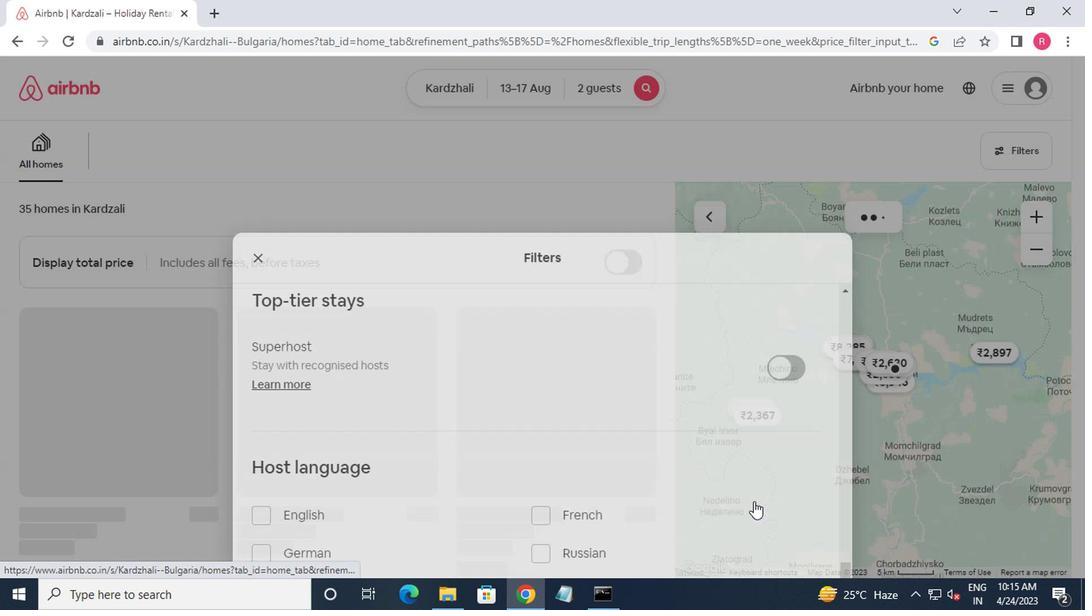 
